 Task: Find connections with filter location La Esperanza with filter topic #Openingswith filter profile language Spanish with filter current company Latest Job Updates For Freshers and Experienced with filter school Shaney Institute of Health Sciences with filter industry Retail Office Supplies and Gifts with filter service category Project Management with filter keywords title Animal Shelter Board Member
Action: Mouse moved to (537, 70)
Screenshot: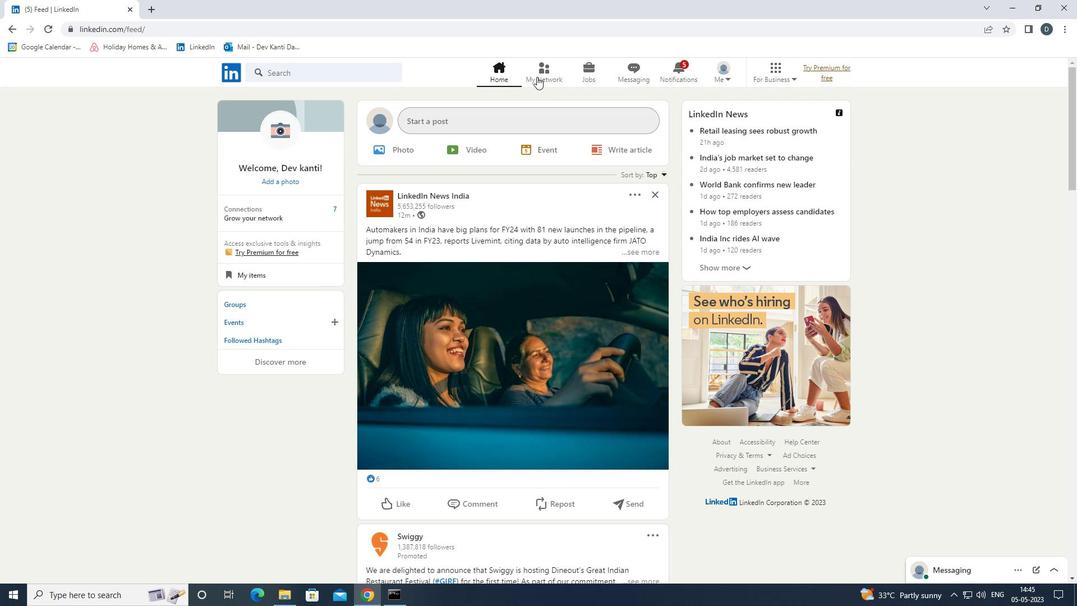 
Action: Mouse pressed left at (537, 70)
Screenshot: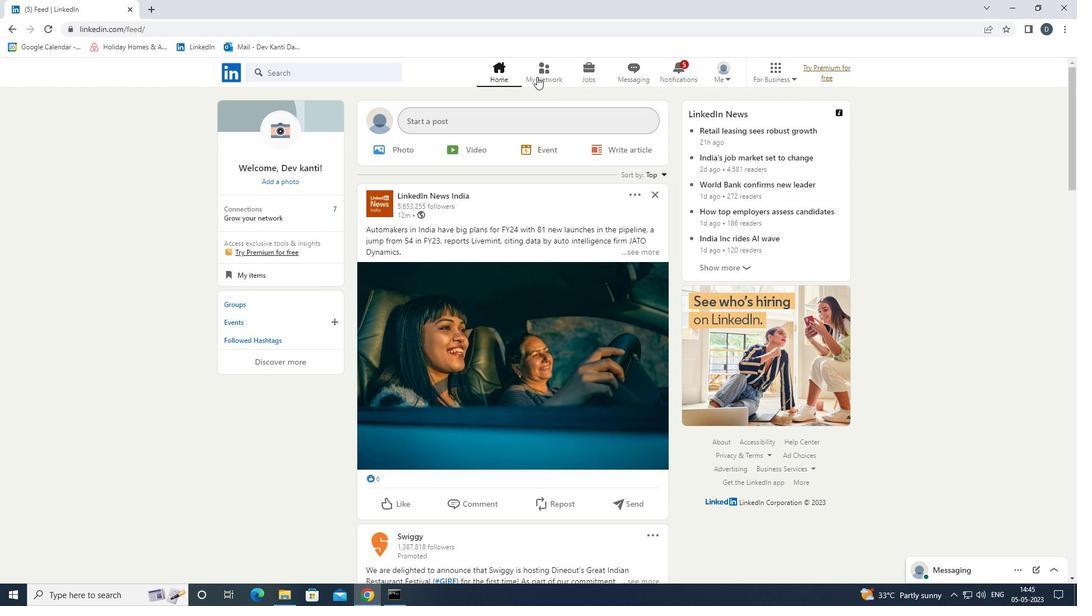 
Action: Mouse moved to (373, 130)
Screenshot: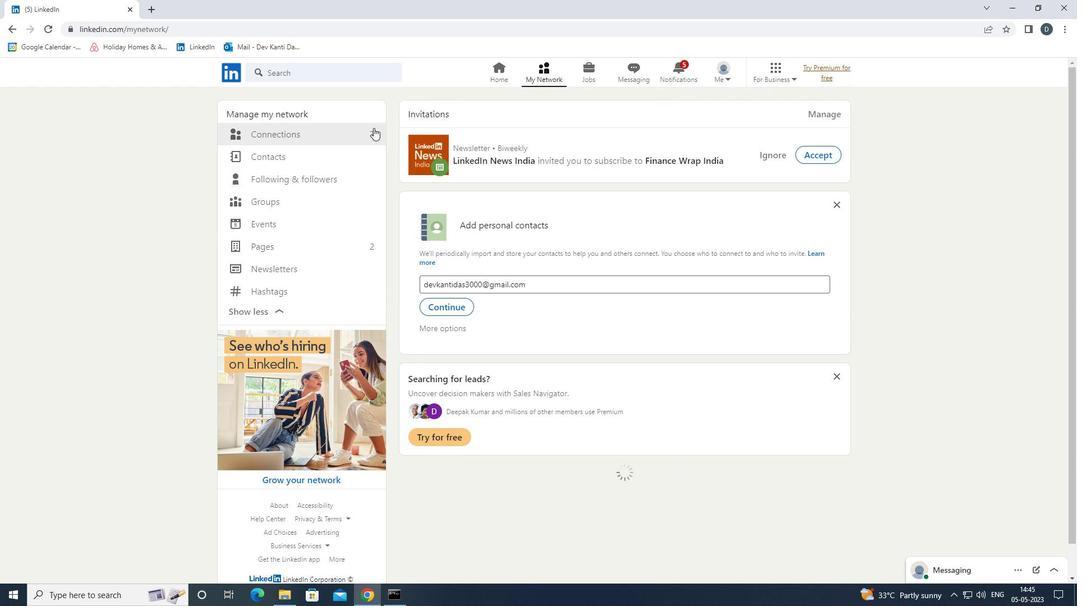 
Action: Mouse pressed left at (373, 130)
Screenshot: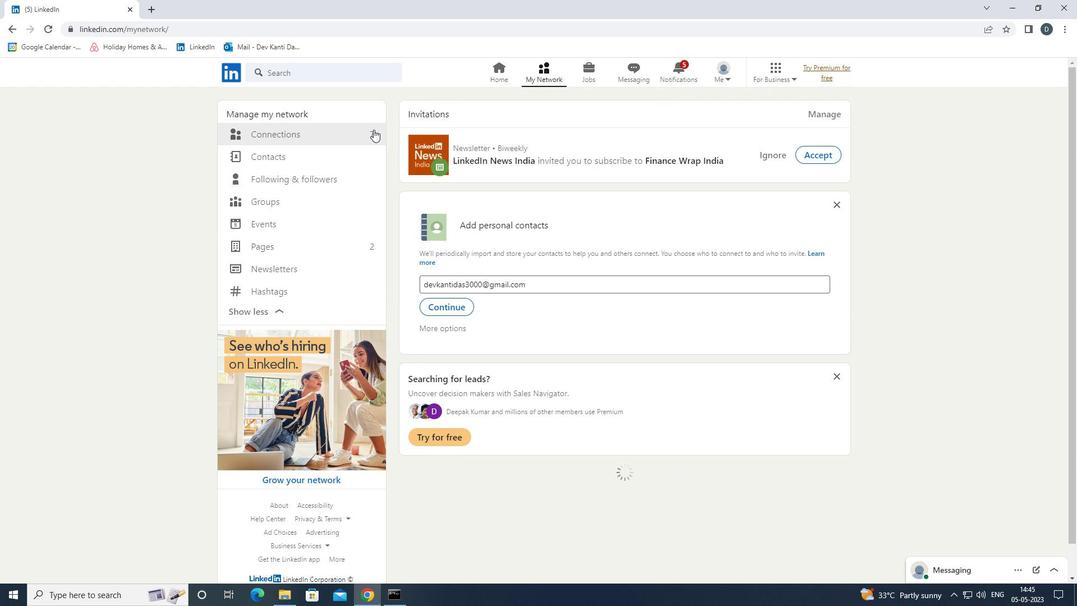 
Action: Mouse moved to (609, 130)
Screenshot: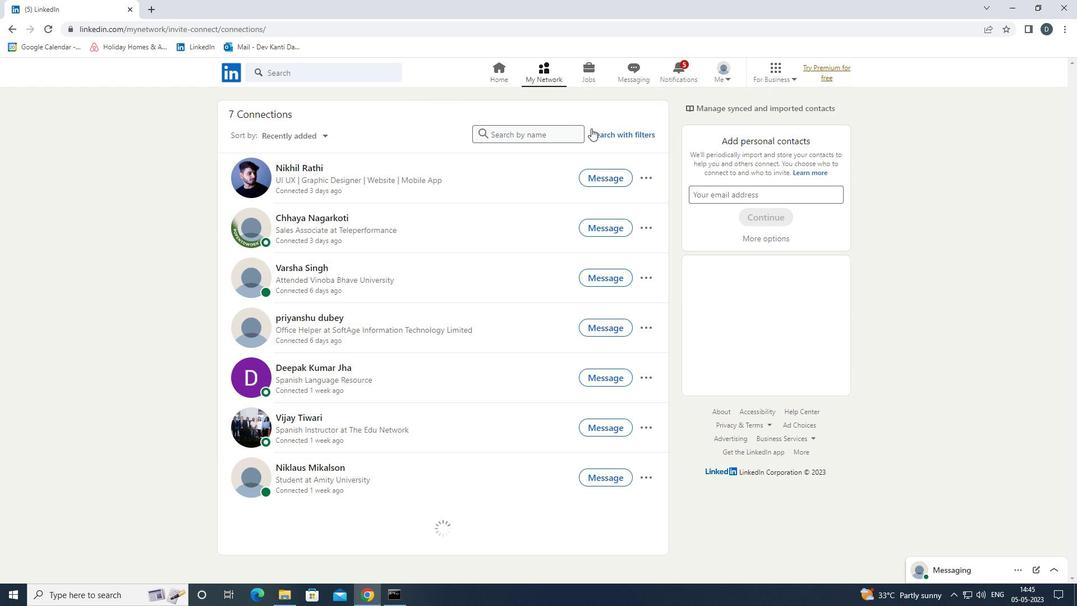 
Action: Mouse pressed left at (609, 130)
Screenshot: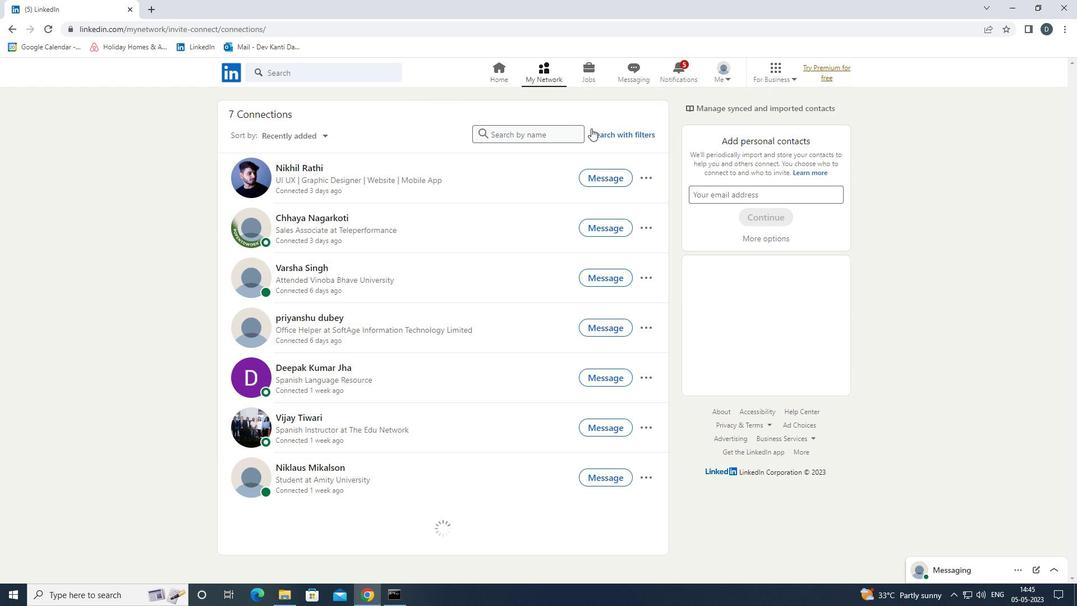 
Action: Mouse moved to (572, 106)
Screenshot: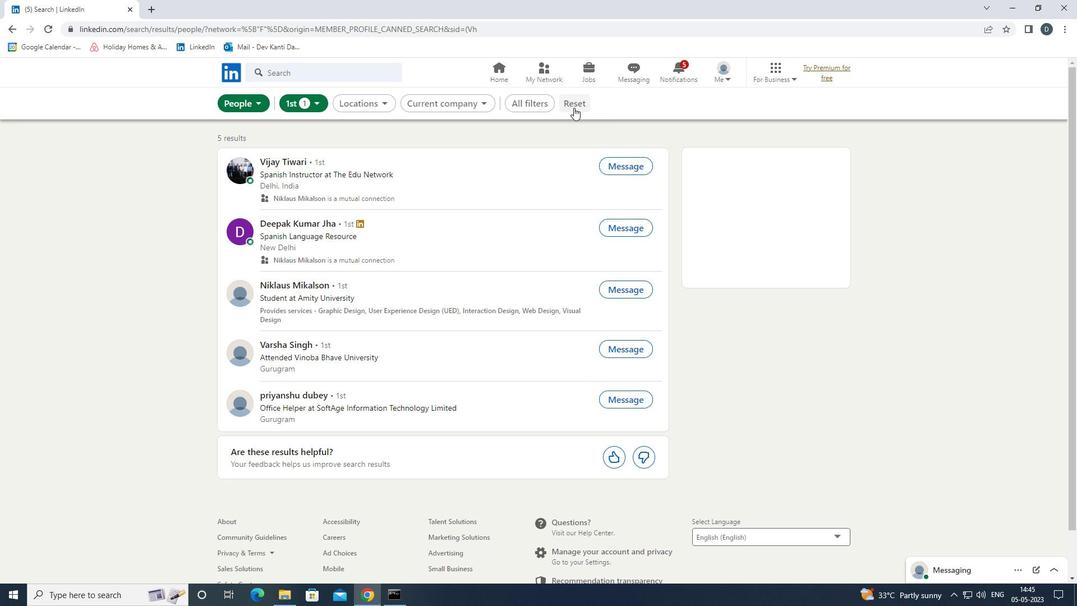 
Action: Mouse pressed left at (572, 106)
Screenshot: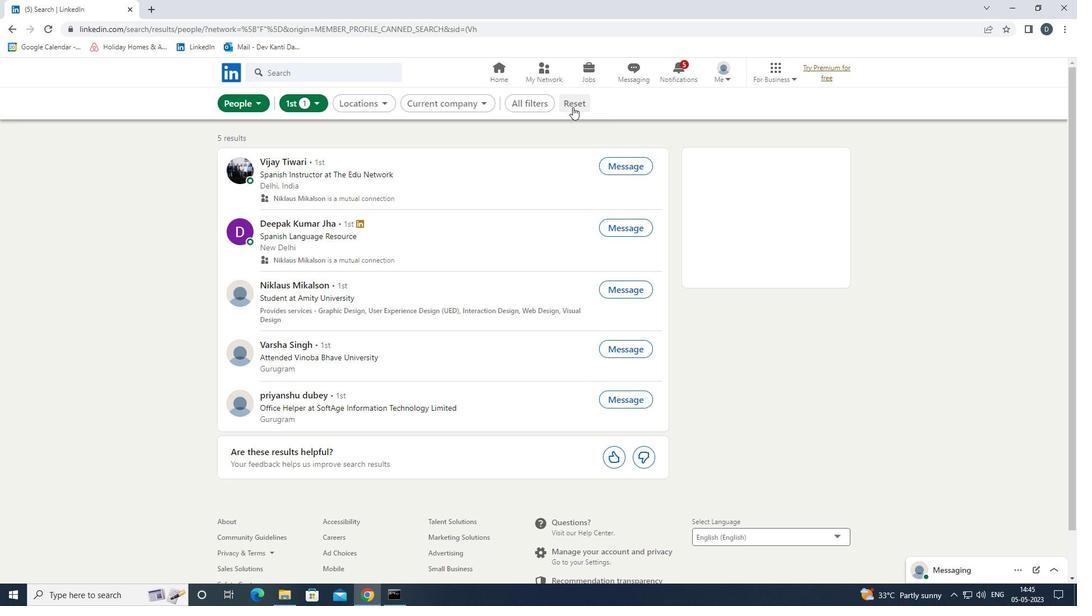 
Action: Mouse moved to (571, 102)
Screenshot: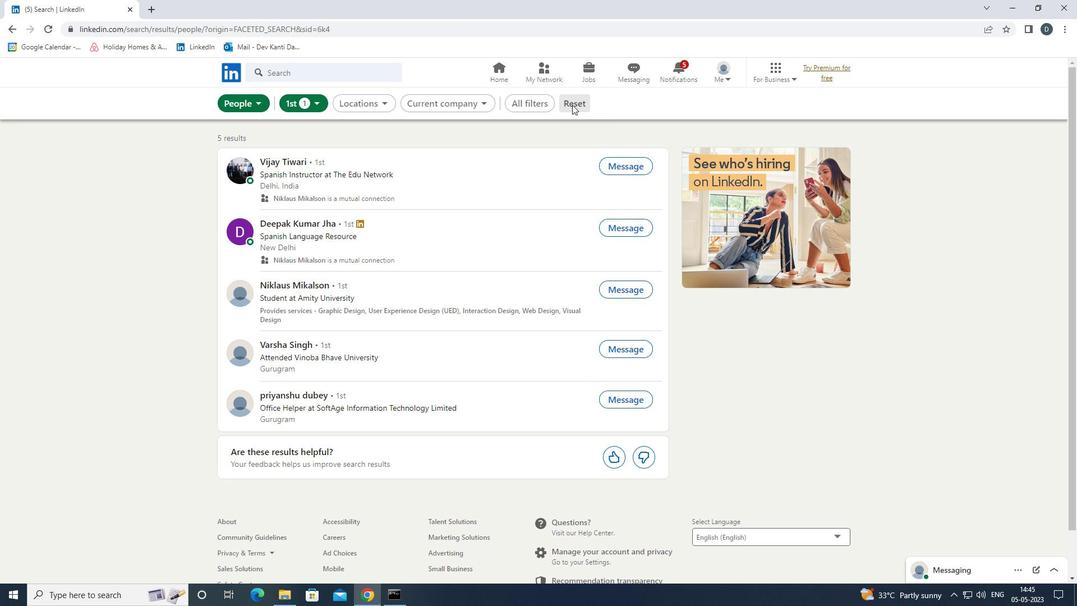 
Action: Mouse pressed left at (571, 102)
Screenshot: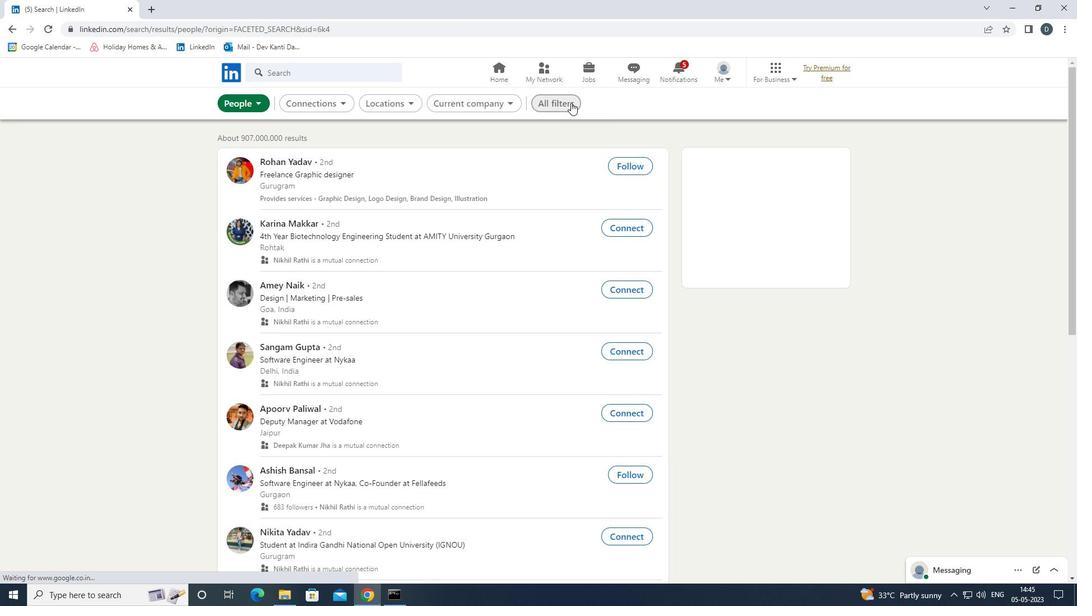 
Action: Mouse moved to (889, 340)
Screenshot: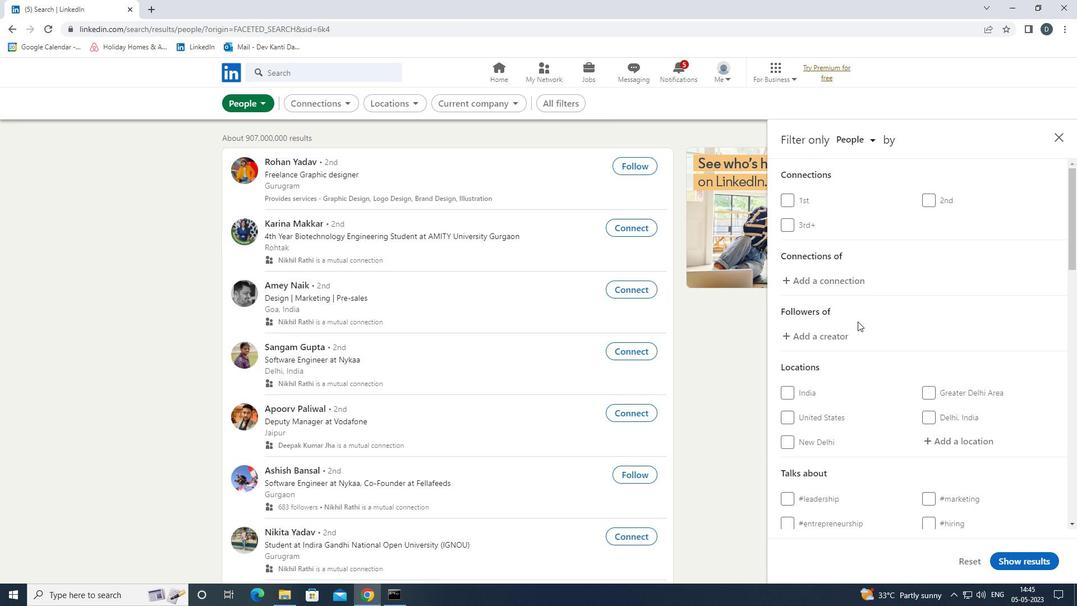 
Action: Mouse scrolled (889, 339) with delta (0, 0)
Screenshot: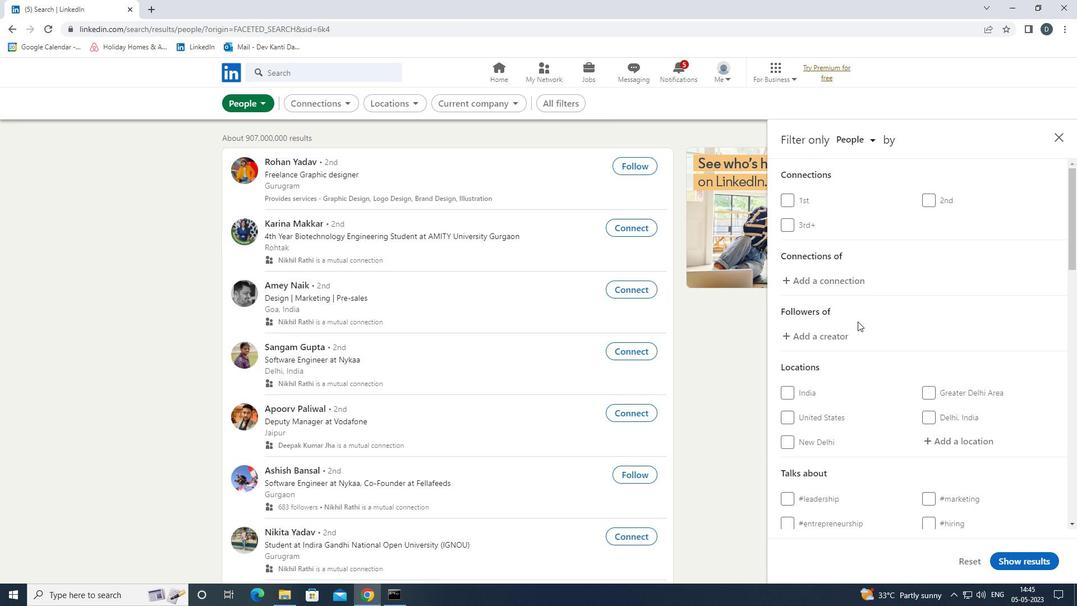 
Action: Mouse moved to (892, 341)
Screenshot: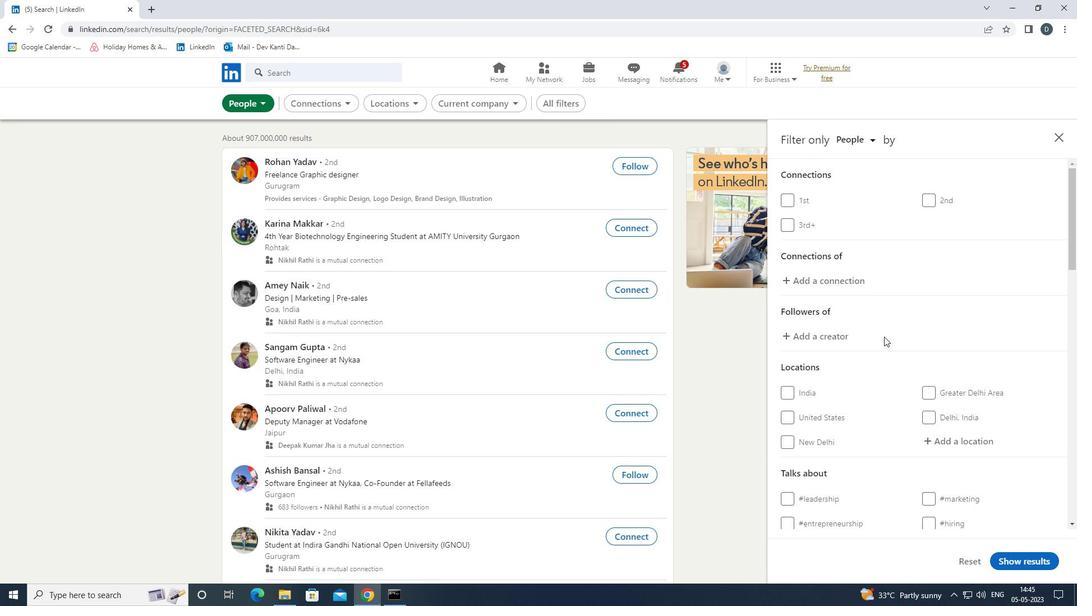 
Action: Mouse scrolled (892, 341) with delta (0, 0)
Screenshot: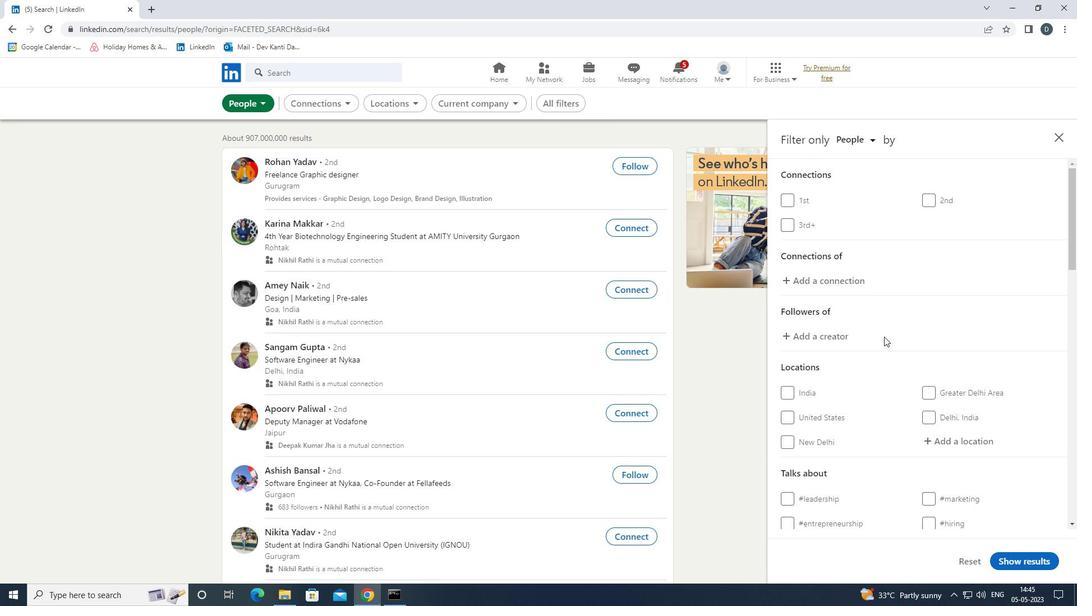 
Action: Mouse moved to (959, 336)
Screenshot: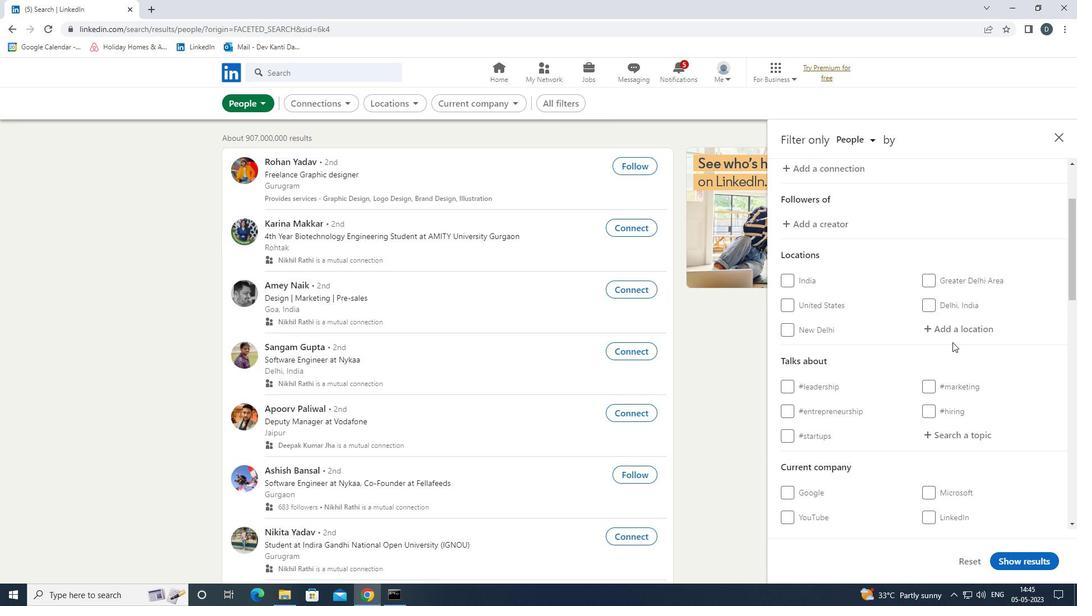 
Action: Mouse pressed left at (959, 336)
Screenshot: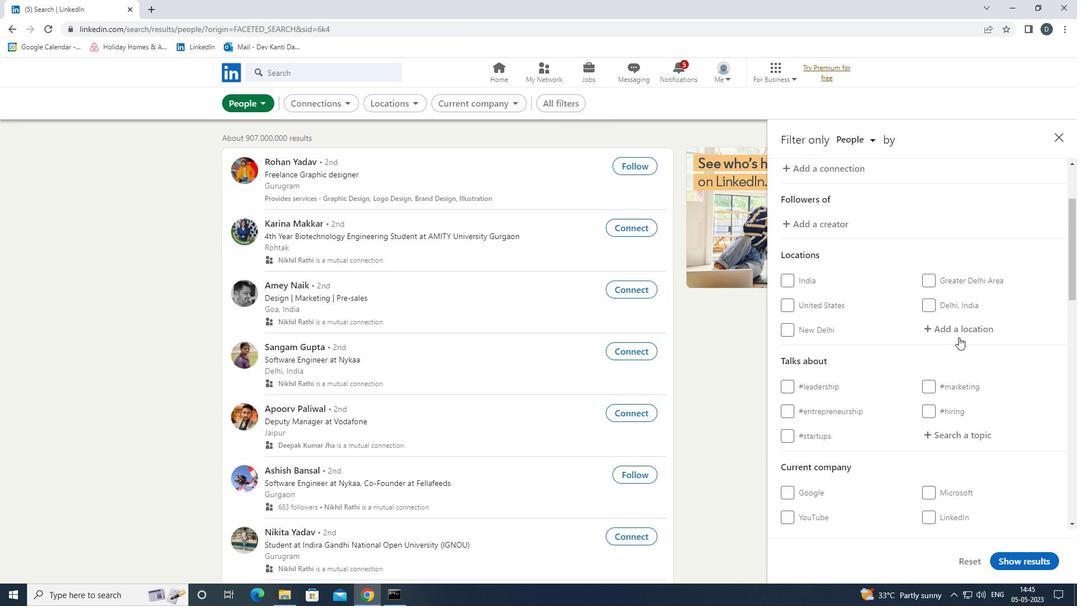 
Action: Mouse moved to (917, 346)
Screenshot: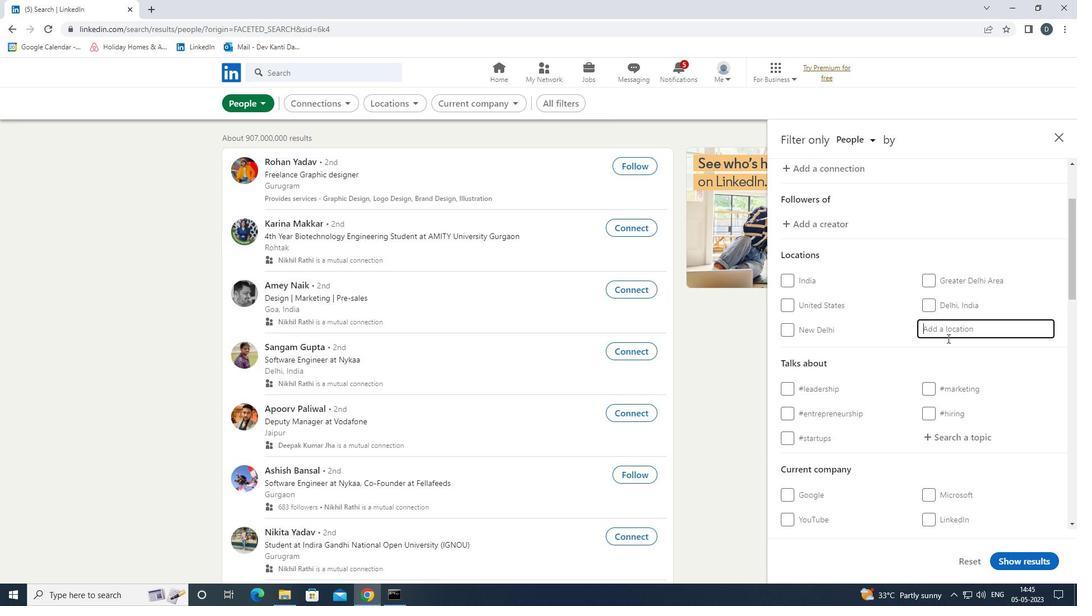 
Action: Key pressed <Key.shift>LA<Key.space><Key.shift>ESPERANZA<Key.down><Key.enter>
Screenshot: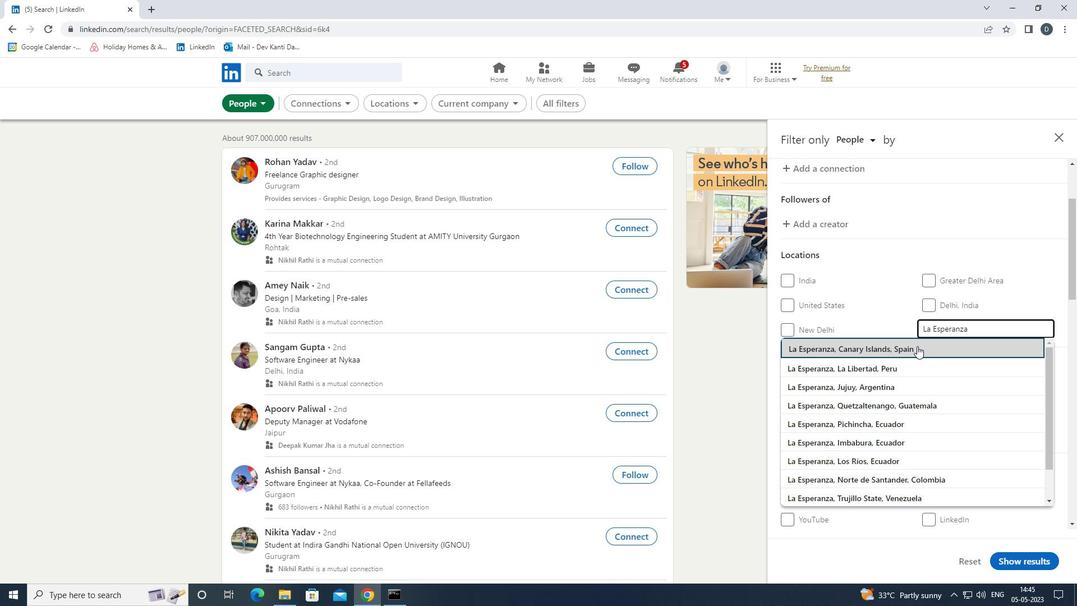 
Action: Mouse moved to (917, 346)
Screenshot: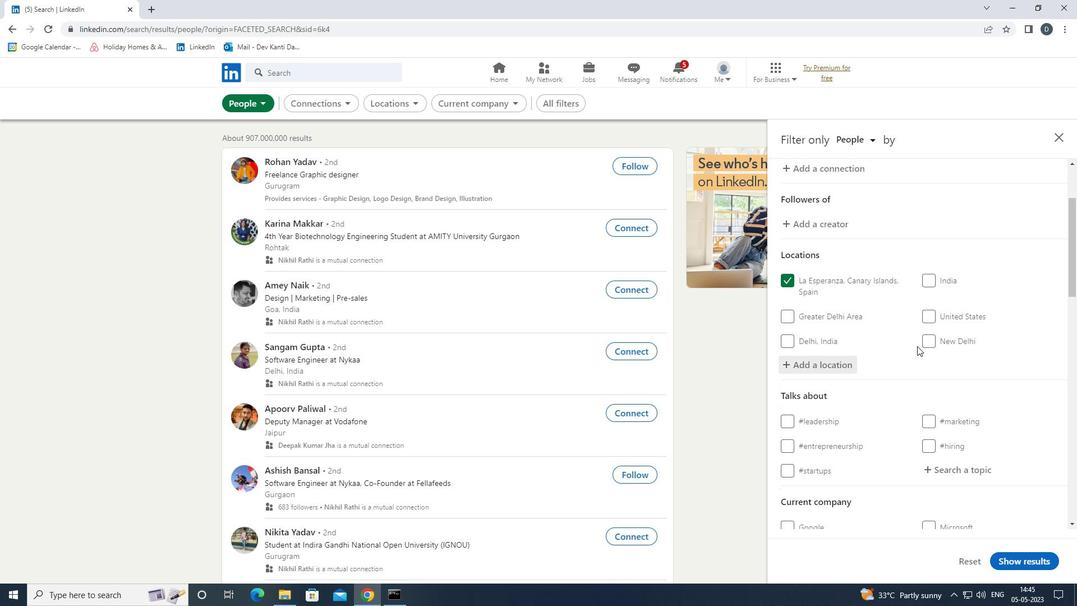 
Action: Mouse scrolled (917, 346) with delta (0, 0)
Screenshot: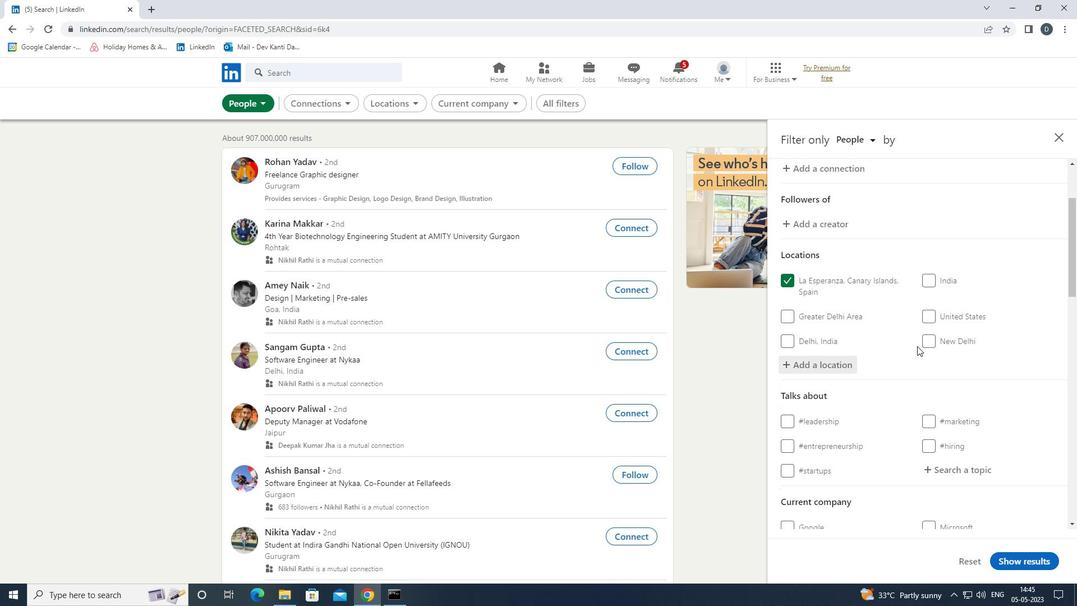 
Action: Mouse scrolled (917, 346) with delta (0, 0)
Screenshot: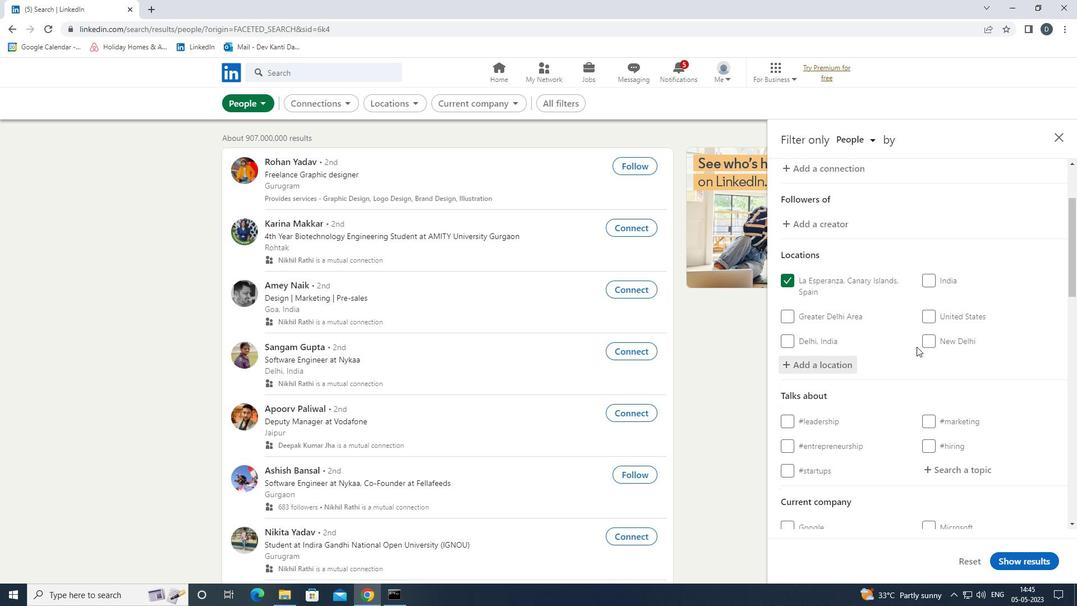 
Action: Mouse moved to (941, 353)
Screenshot: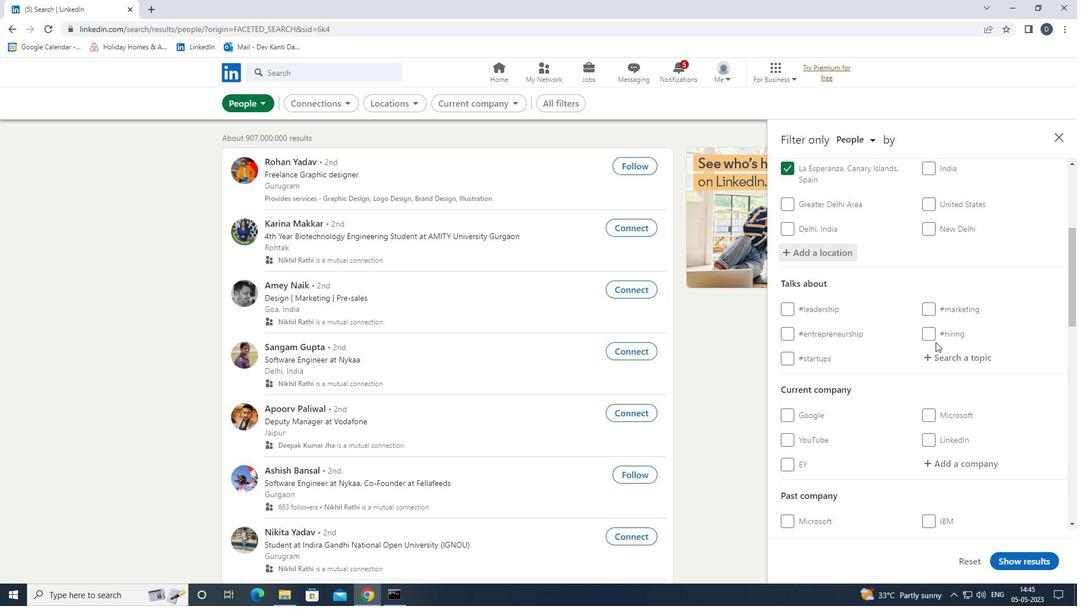 
Action: Mouse pressed left at (941, 353)
Screenshot: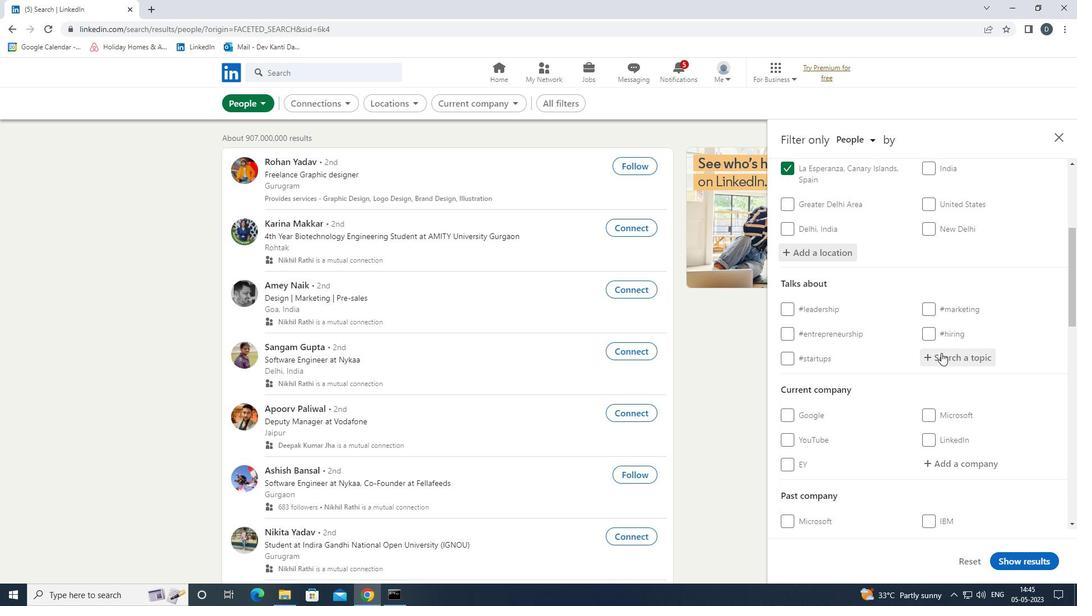 
Action: Mouse moved to (941, 353)
Screenshot: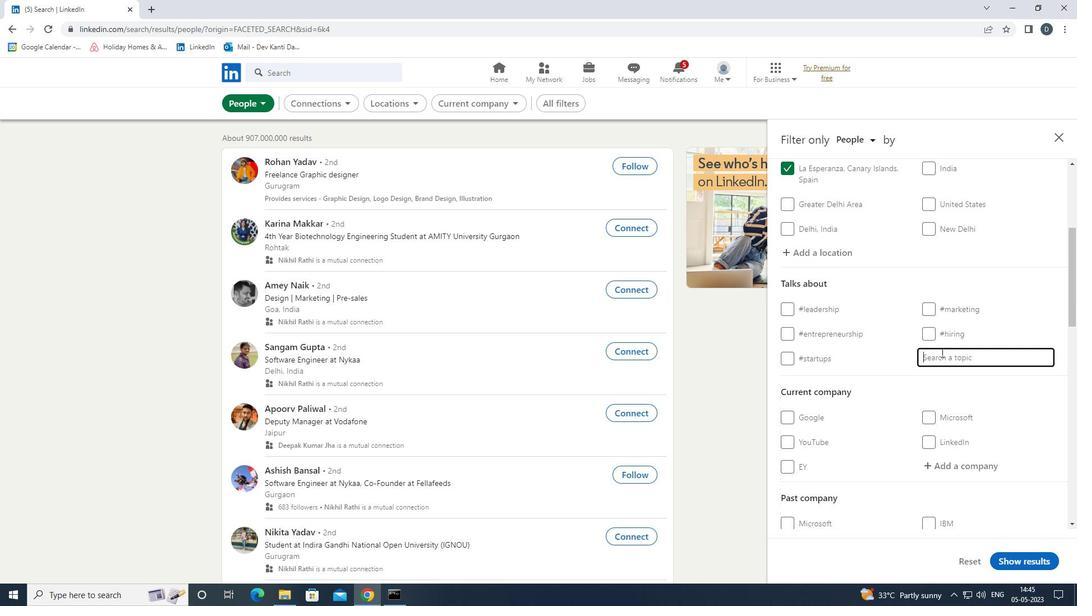 
Action: Key pressed <Key.shift>OPENINGS<Key.down><Key.enter><Key.down><Key.down><Key.down><Key.enter>
Screenshot: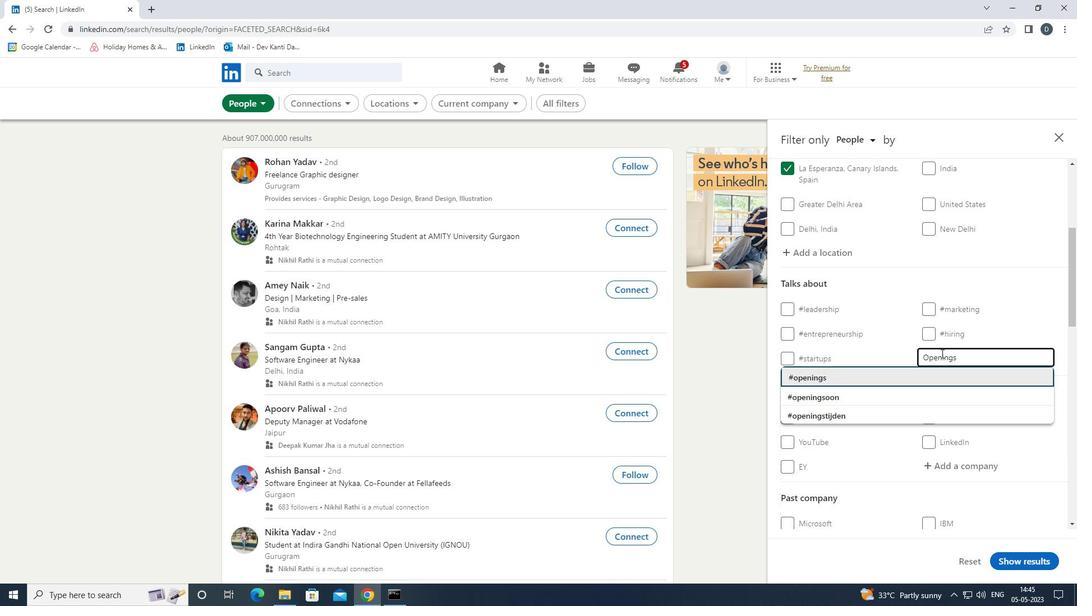 
Action: Mouse moved to (942, 353)
Screenshot: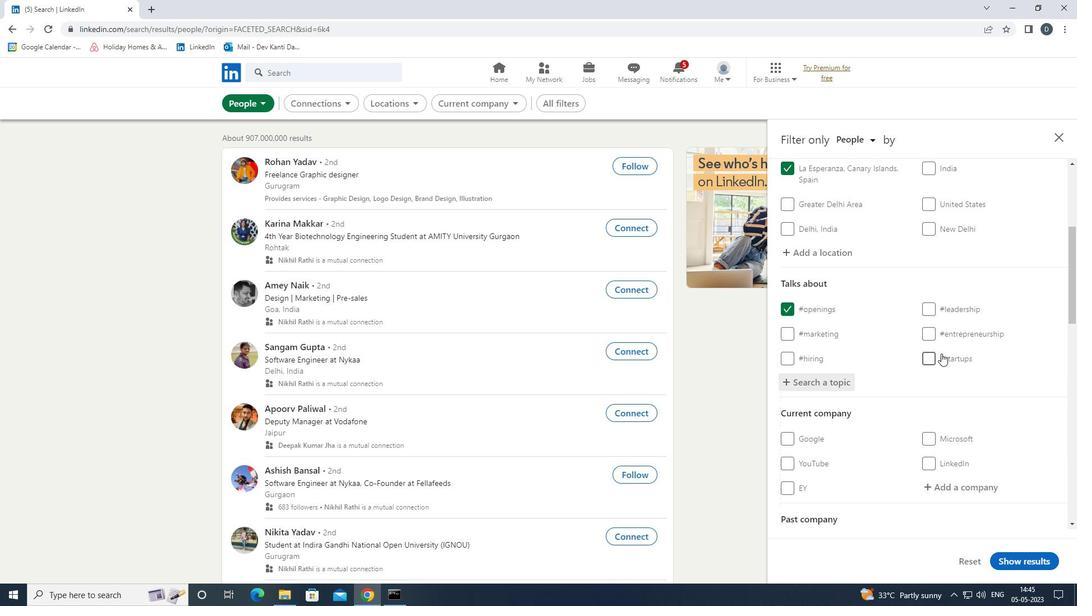 
Action: Mouse scrolled (942, 353) with delta (0, 0)
Screenshot: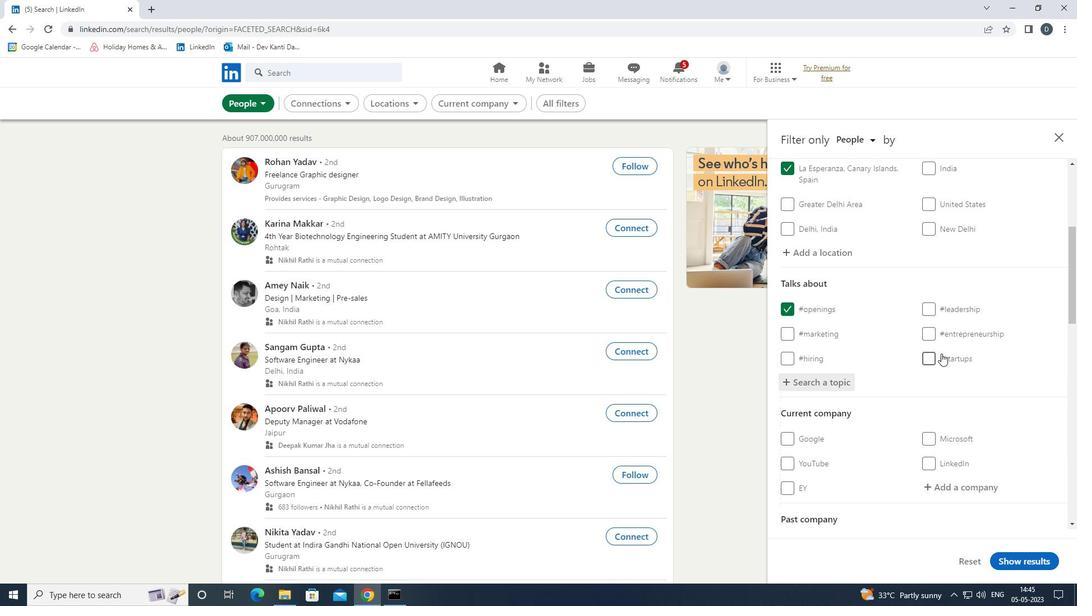 
Action: Mouse scrolled (942, 353) with delta (0, 0)
Screenshot: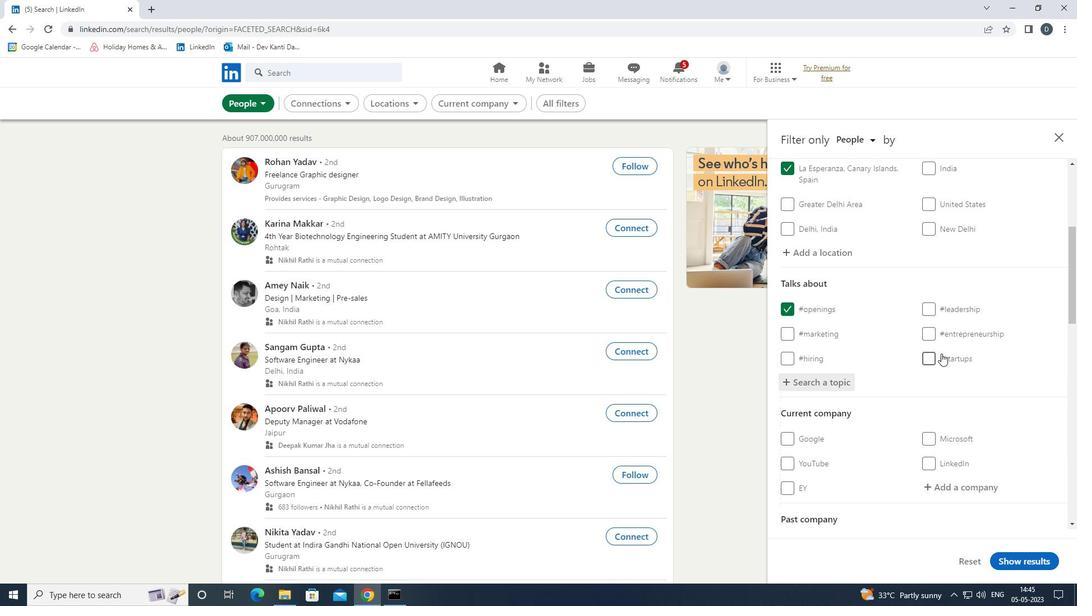
Action: Mouse scrolled (942, 353) with delta (0, 0)
Screenshot: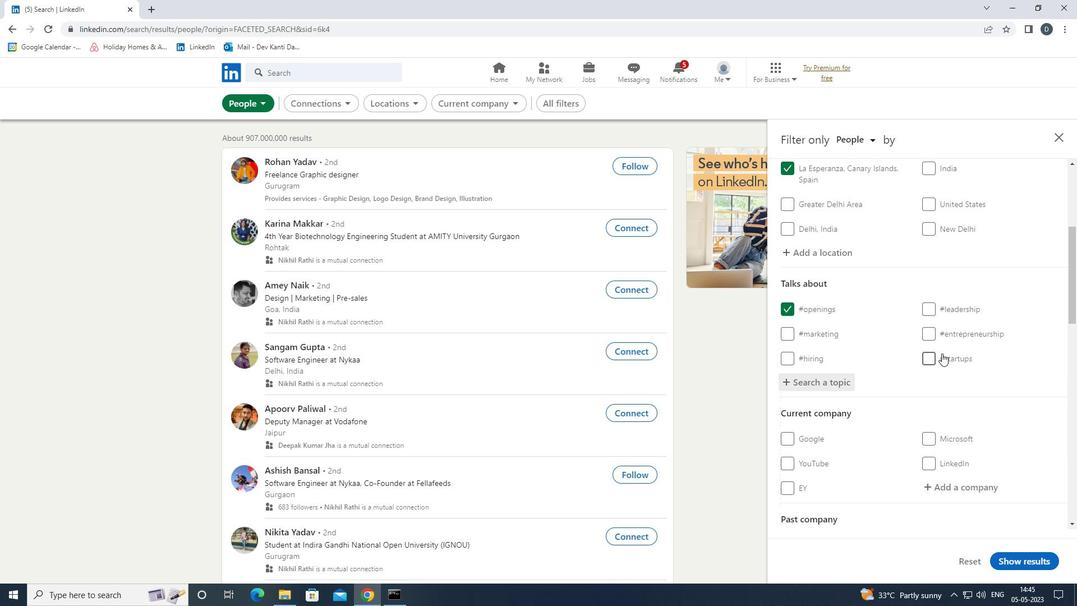 
Action: Mouse scrolled (942, 353) with delta (0, 0)
Screenshot: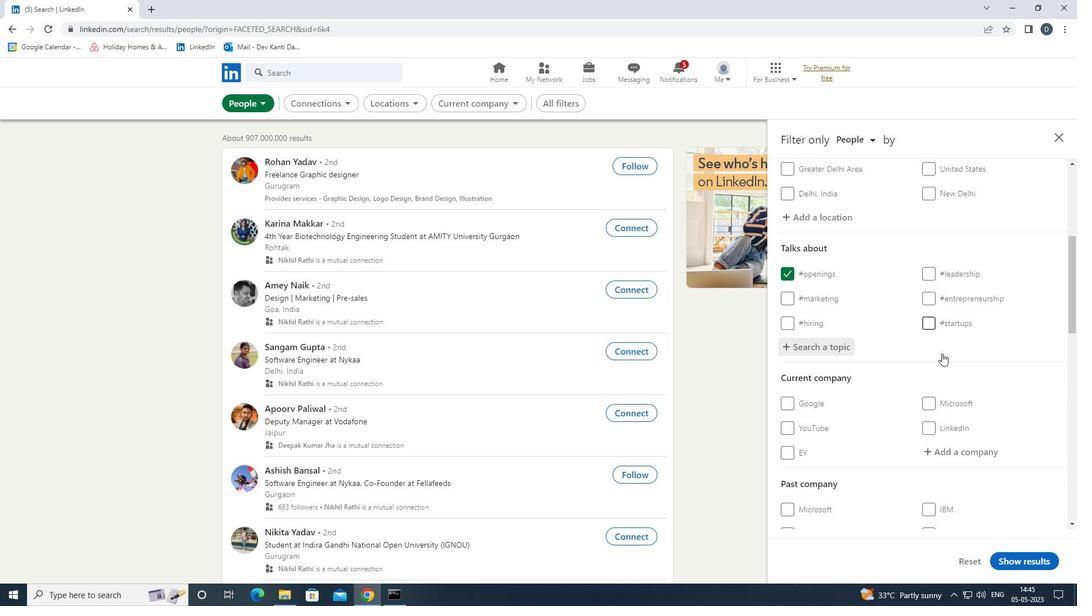 
Action: Mouse scrolled (942, 353) with delta (0, 0)
Screenshot: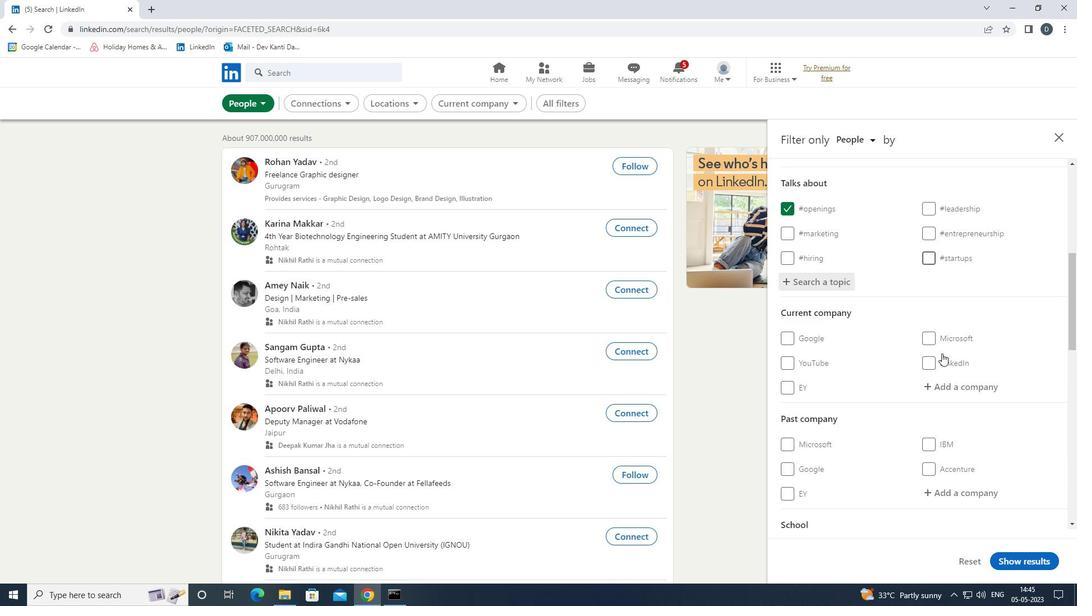 
Action: Mouse scrolled (942, 353) with delta (0, 0)
Screenshot: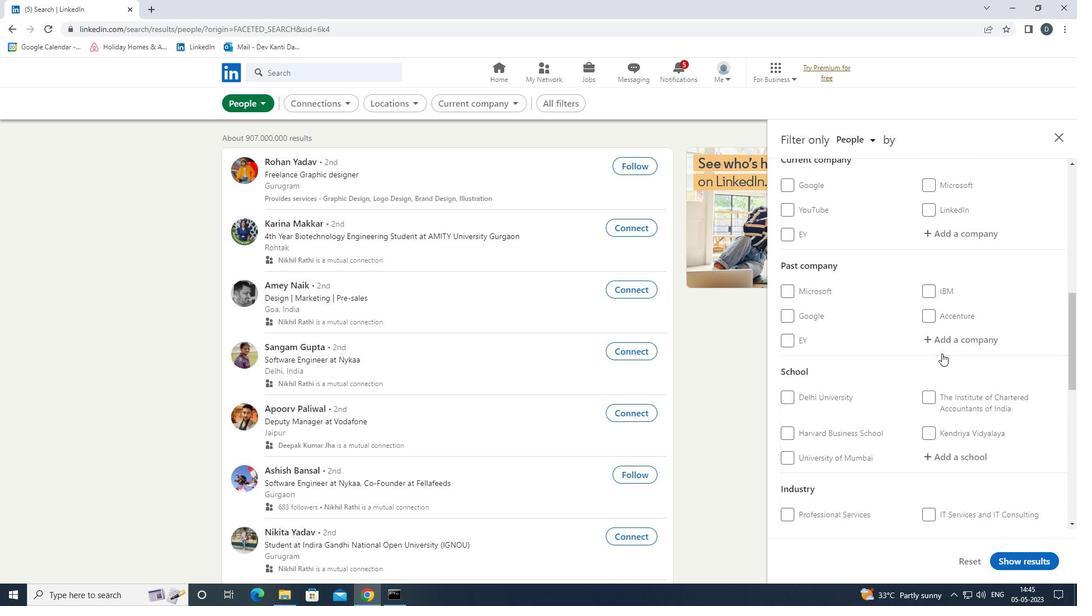
Action: Mouse scrolled (942, 353) with delta (0, 0)
Screenshot: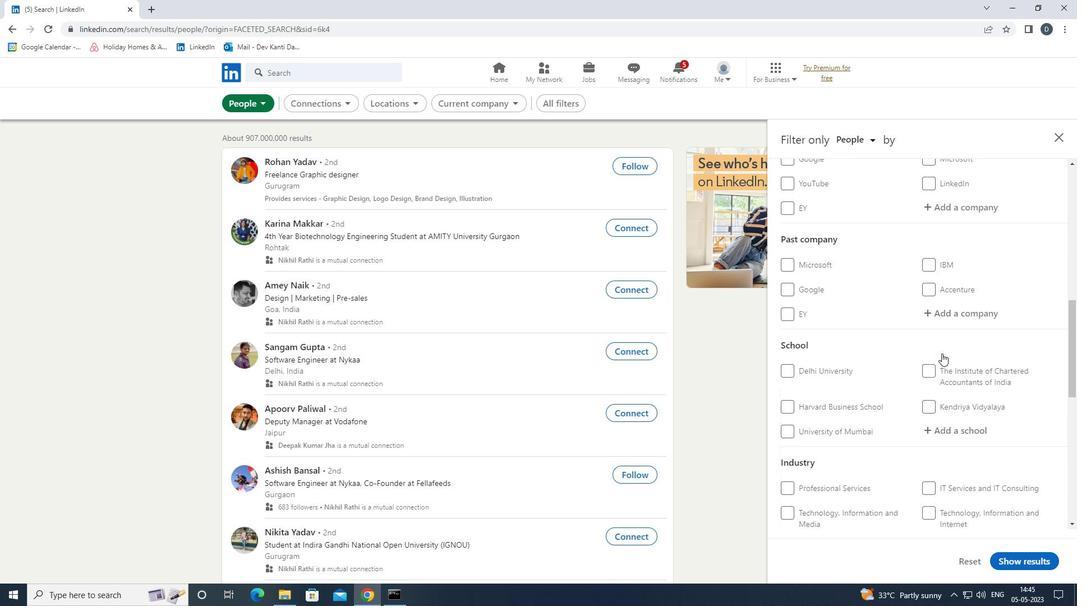 
Action: Mouse scrolled (942, 353) with delta (0, 0)
Screenshot: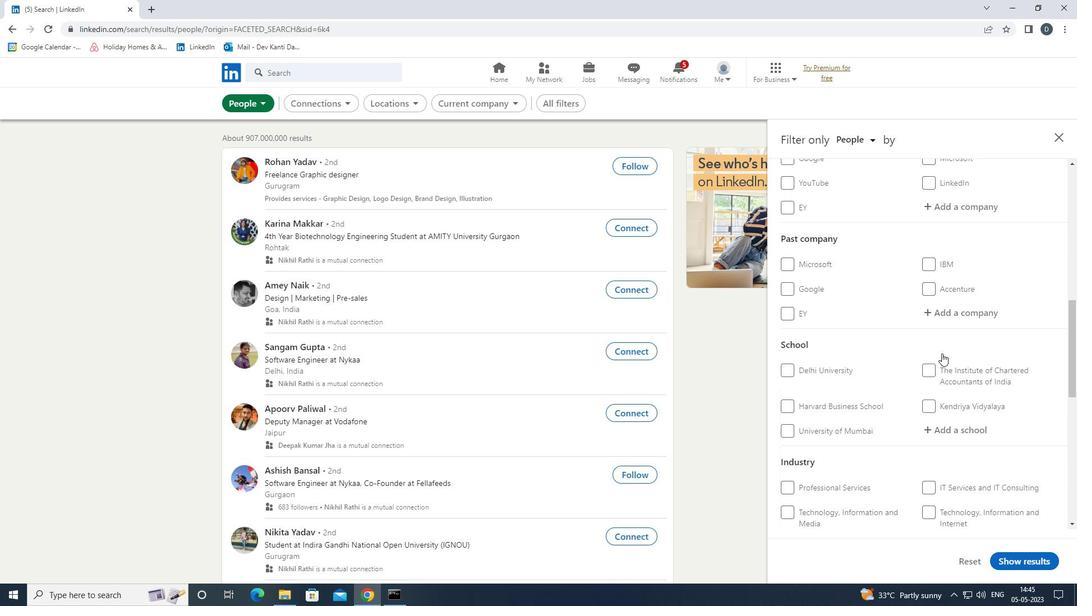
Action: Mouse scrolled (942, 353) with delta (0, 0)
Screenshot: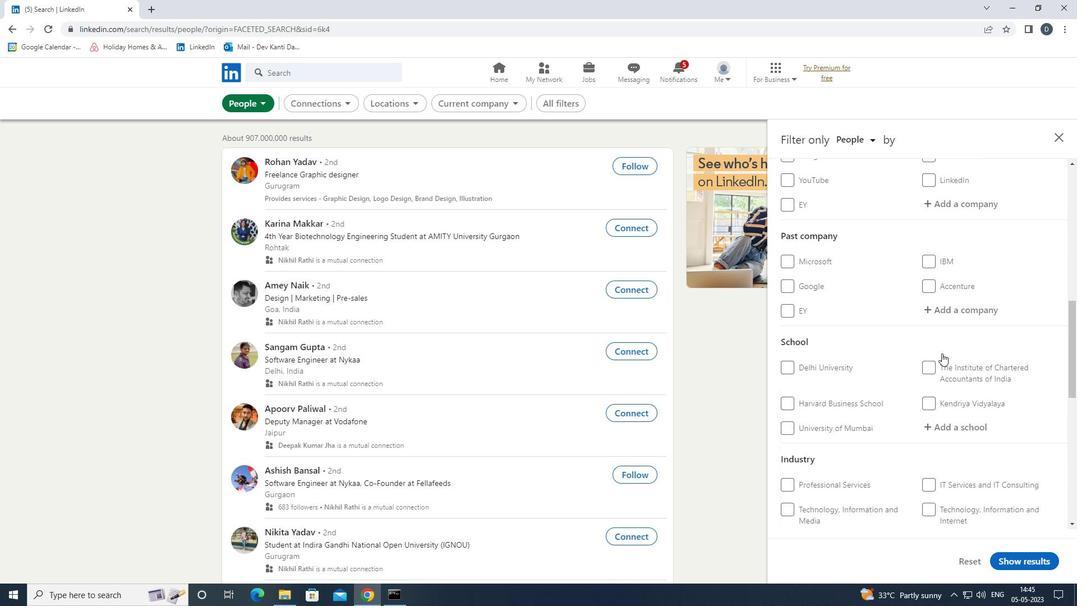
Action: Mouse moved to (806, 409)
Screenshot: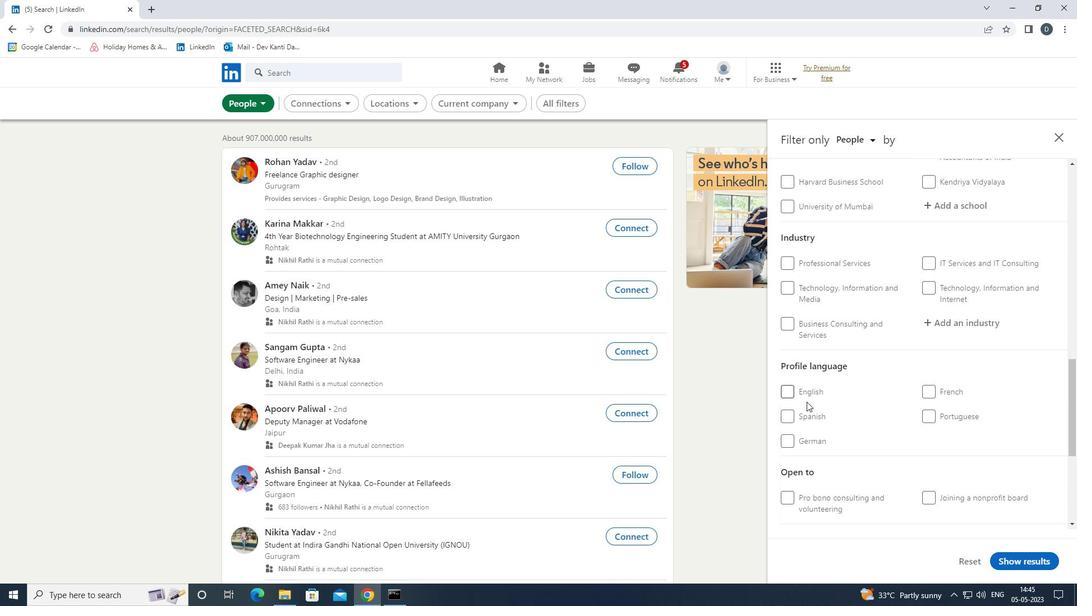 
Action: Mouse pressed left at (806, 409)
Screenshot: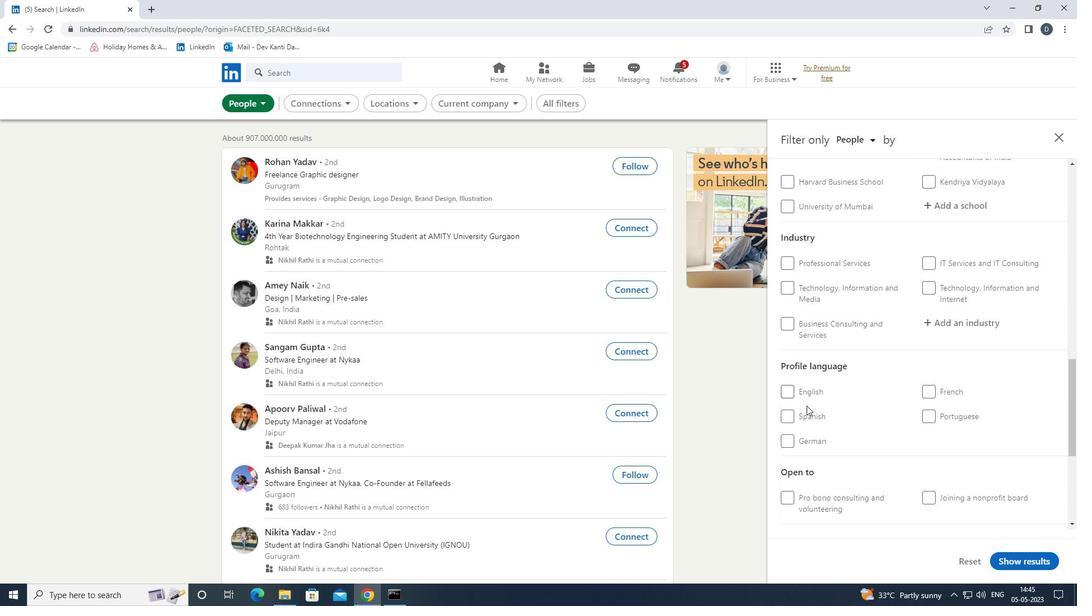 
Action: Mouse moved to (806, 410)
Screenshot: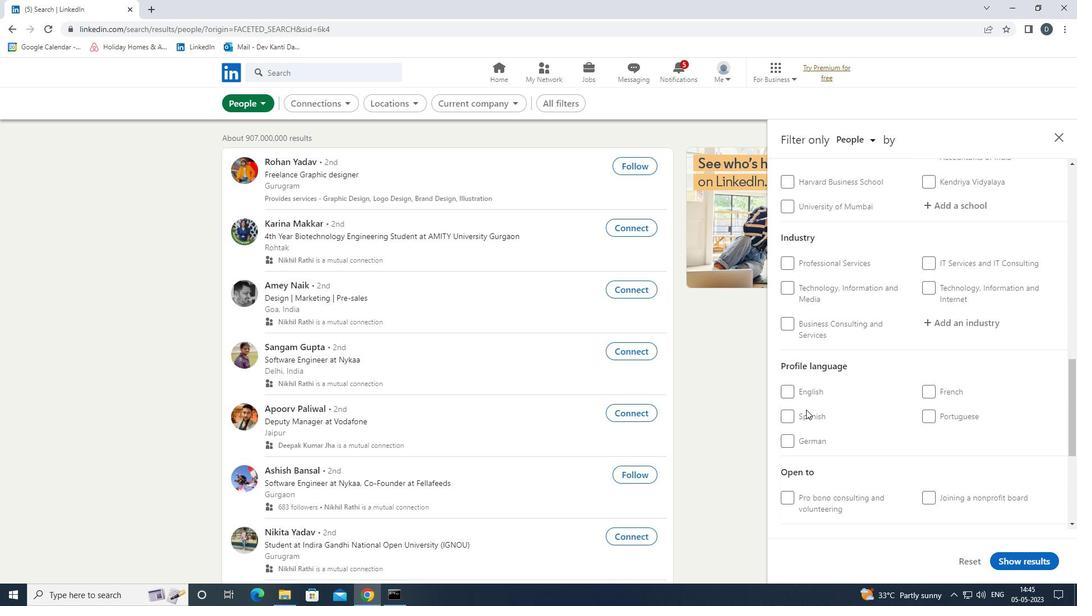 
Action: Mouse pressed left at (806, 410)
Screenshot: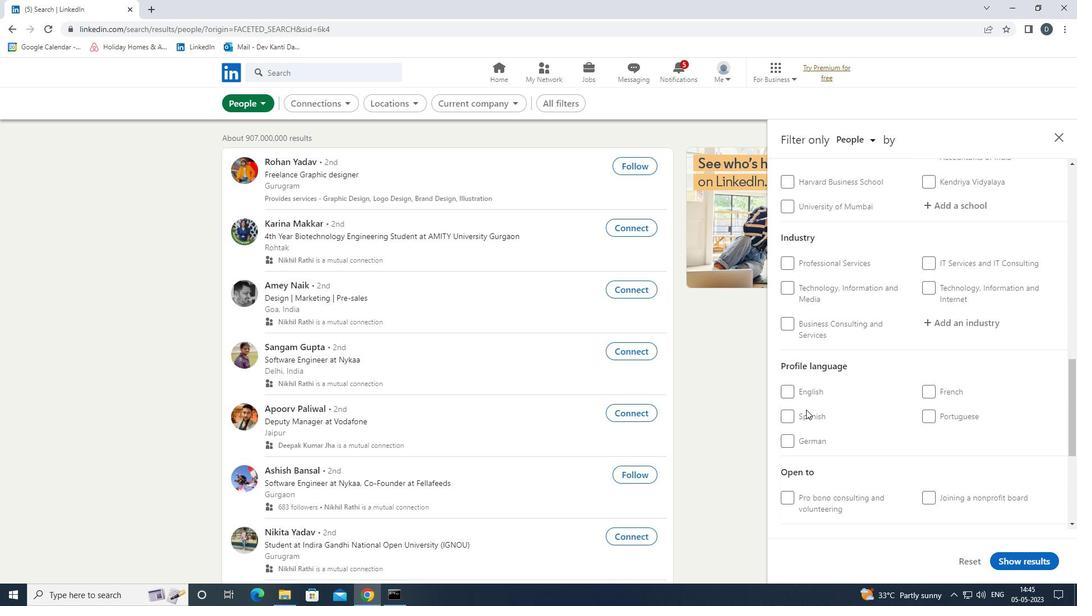 
Action: Mouse moved to (842, 402)
Screenshot: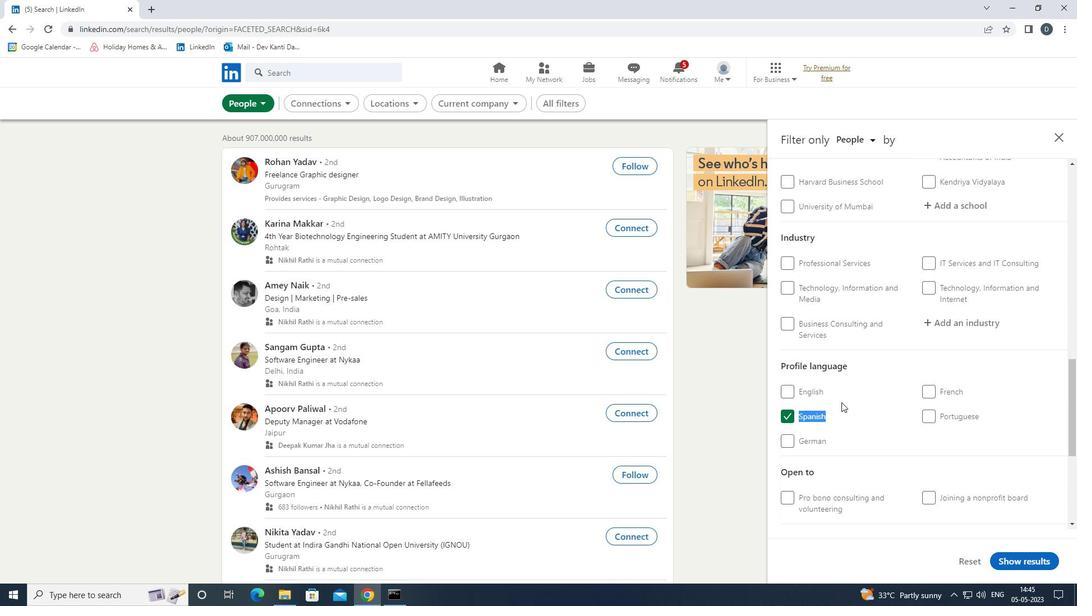 
Action: Mouse pressed left at (842, 402)
Screenshot: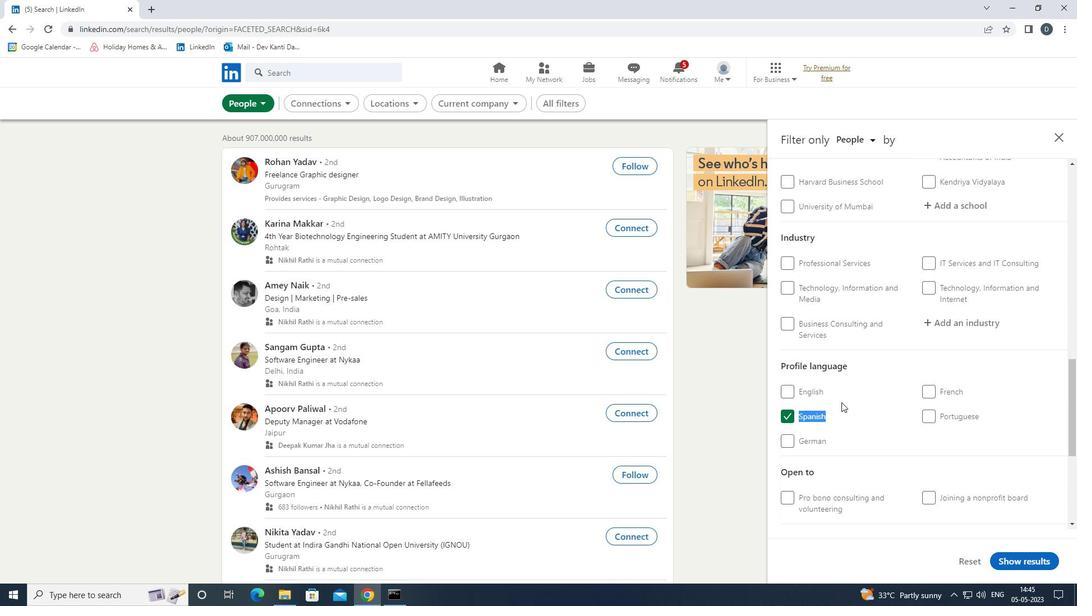 
Action: Mouse scrolled (842, 403) with delta (0, 0)
Screenshot: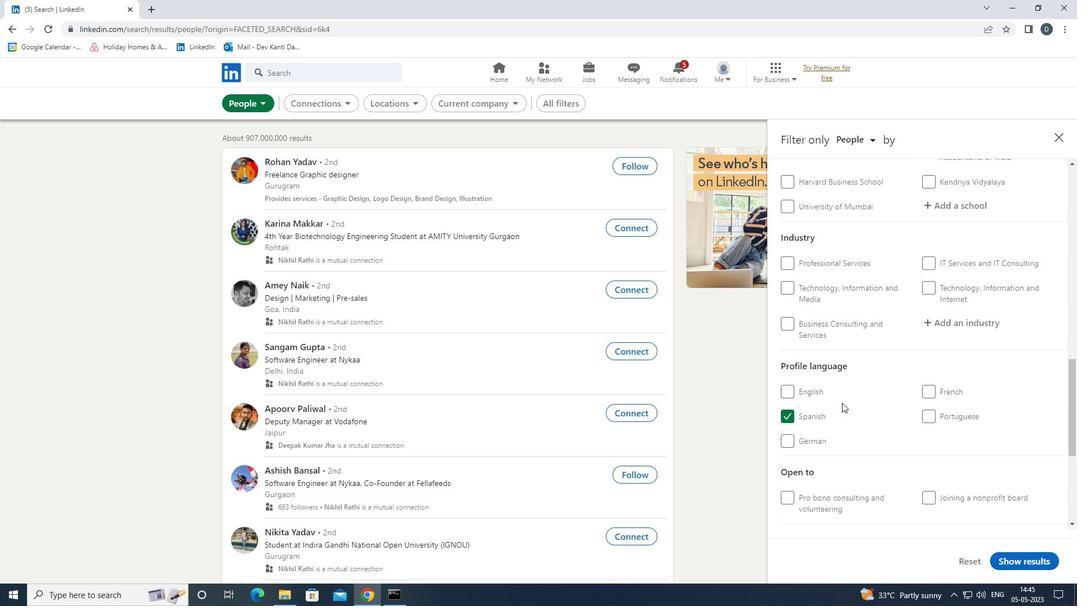 
Action: Mouse scrolled (842, 403) with delta (0, 0)
Screenshot: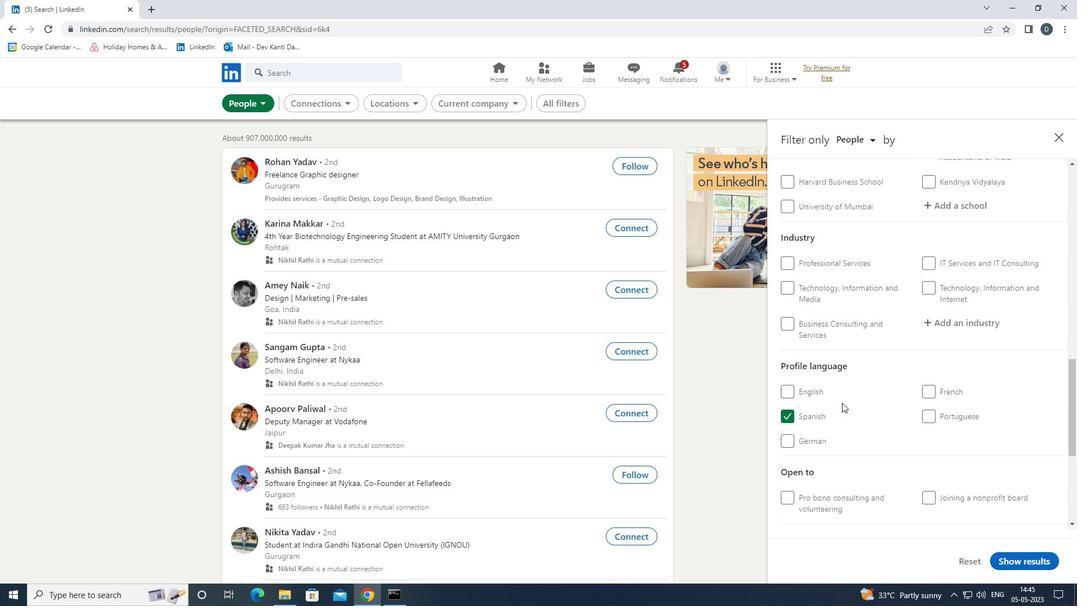 
Action: Mouse scrolled (842, 403) with delta (0, 0)
Screenshot: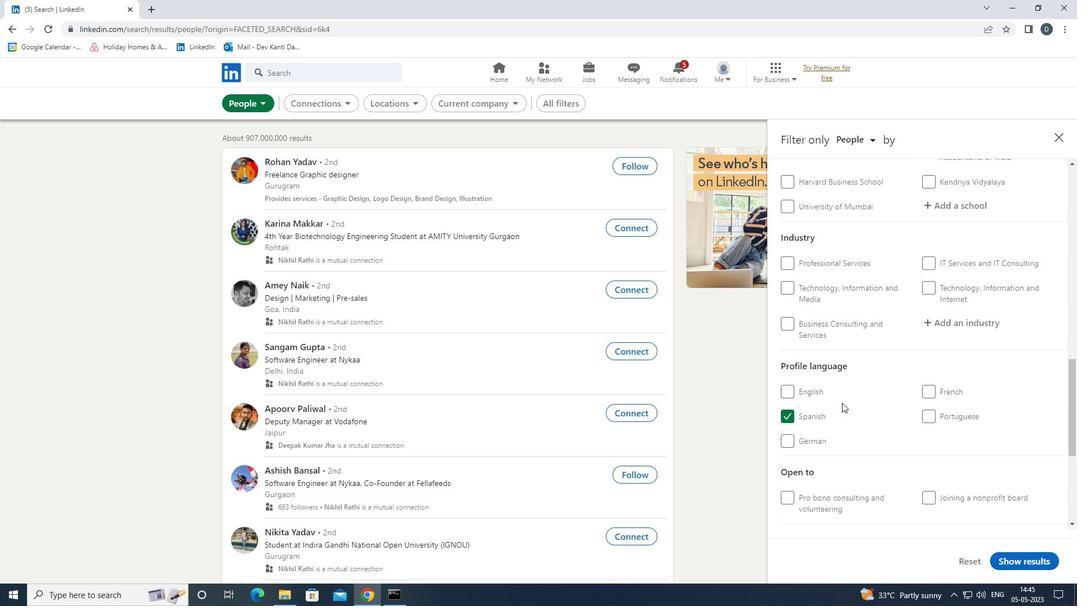 
Action: Mouse scrolled (842, 403) with delta (0, 0)
Screenshot: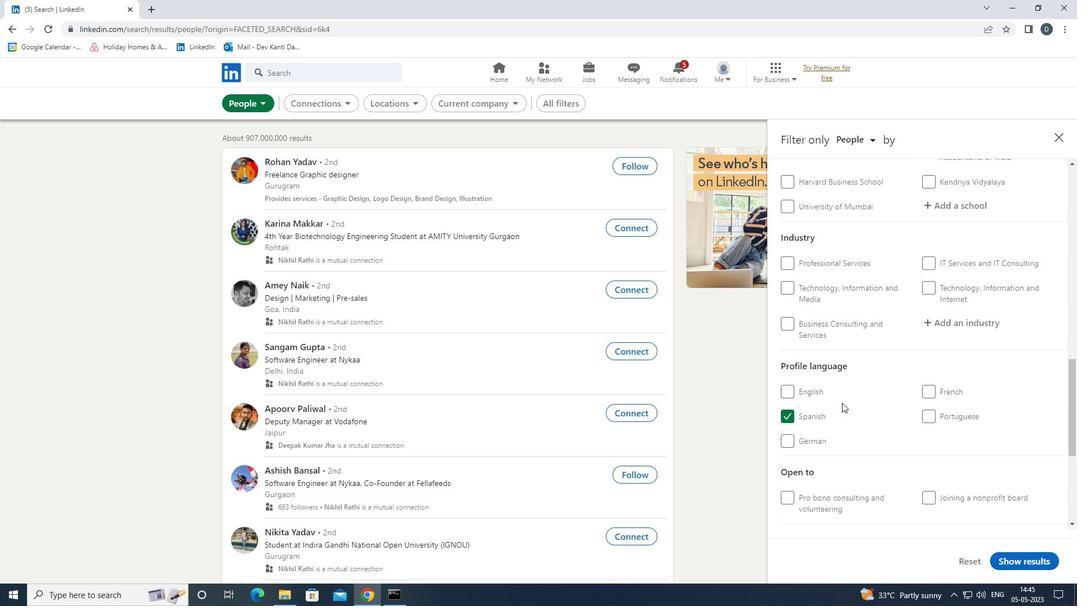 
Action: Mouse scrolled (842, 403) with delta (0, 0)
Screenshot: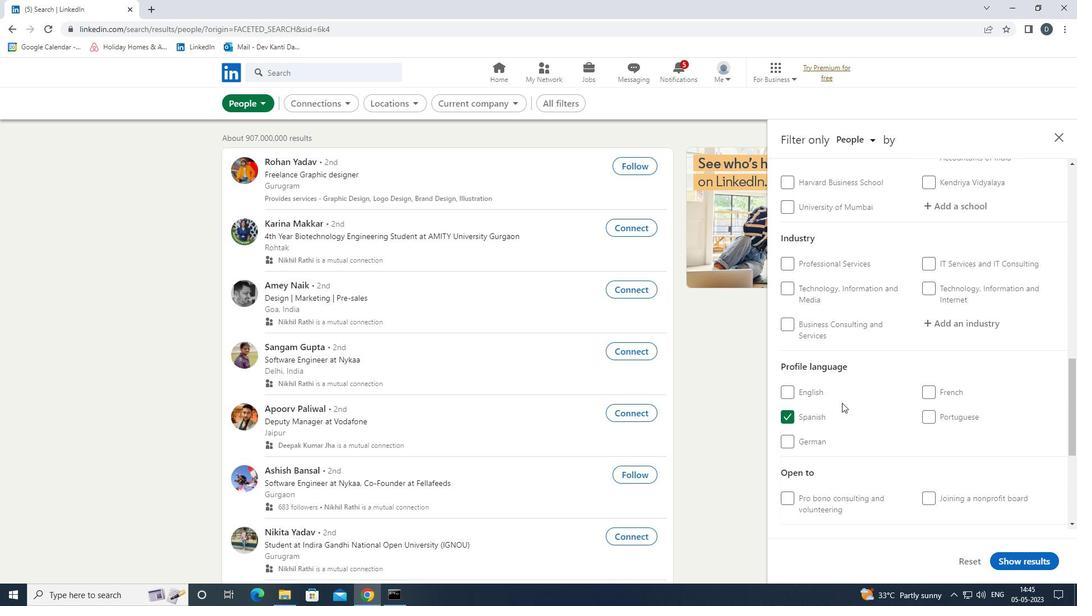 
Action: Mouse scrolled (842, 403) with delta (0, 0)
Screenshot: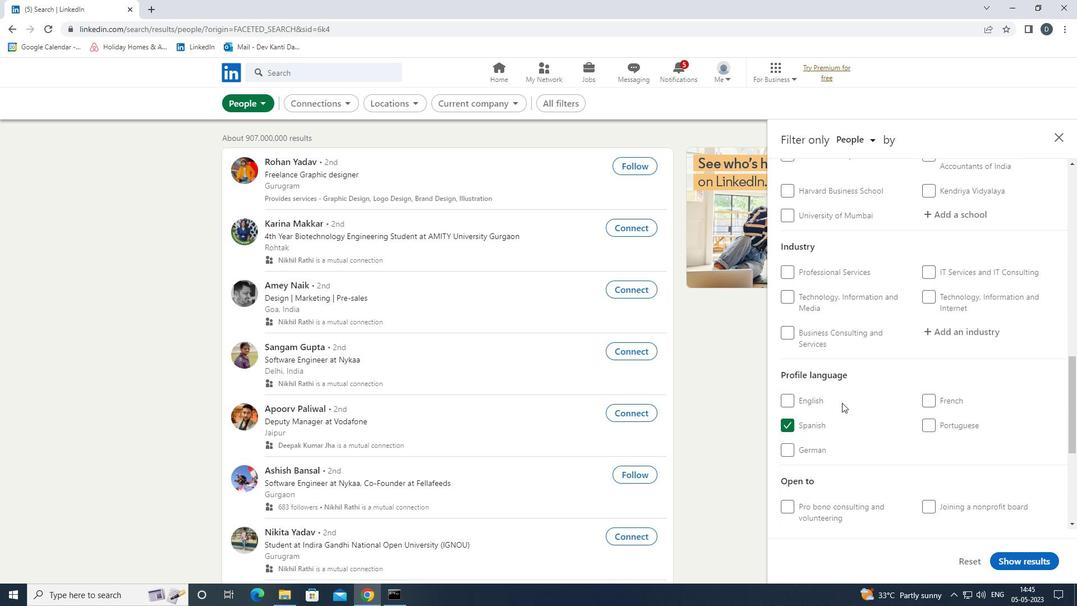 
Action: Mouse scrolled (842, 403) with delta (0, 0)
Screenshot: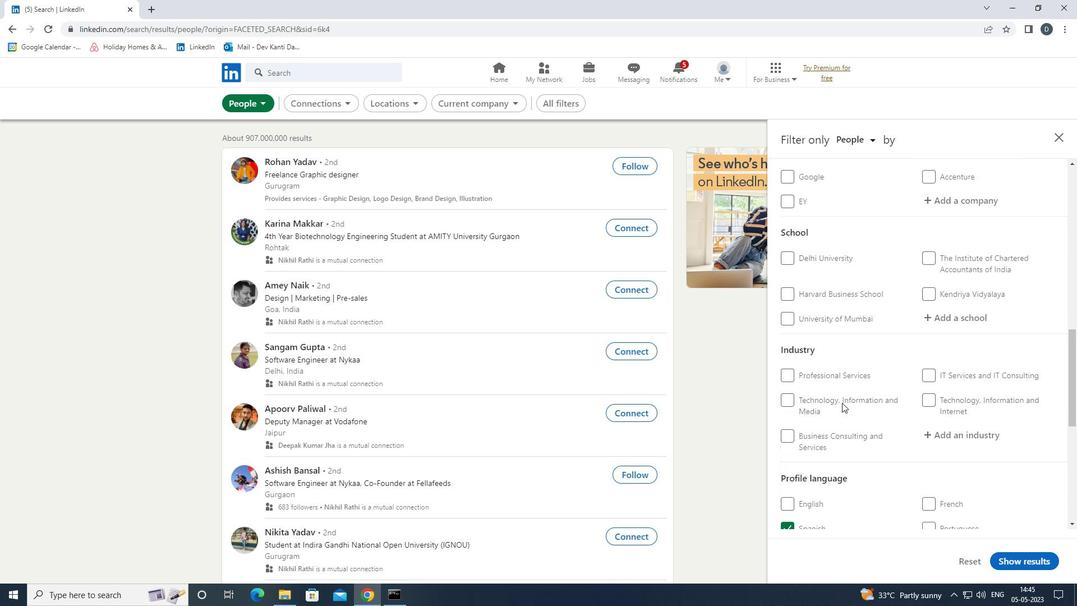 
Action: Mouse moved to (945, 377)
Screenshot: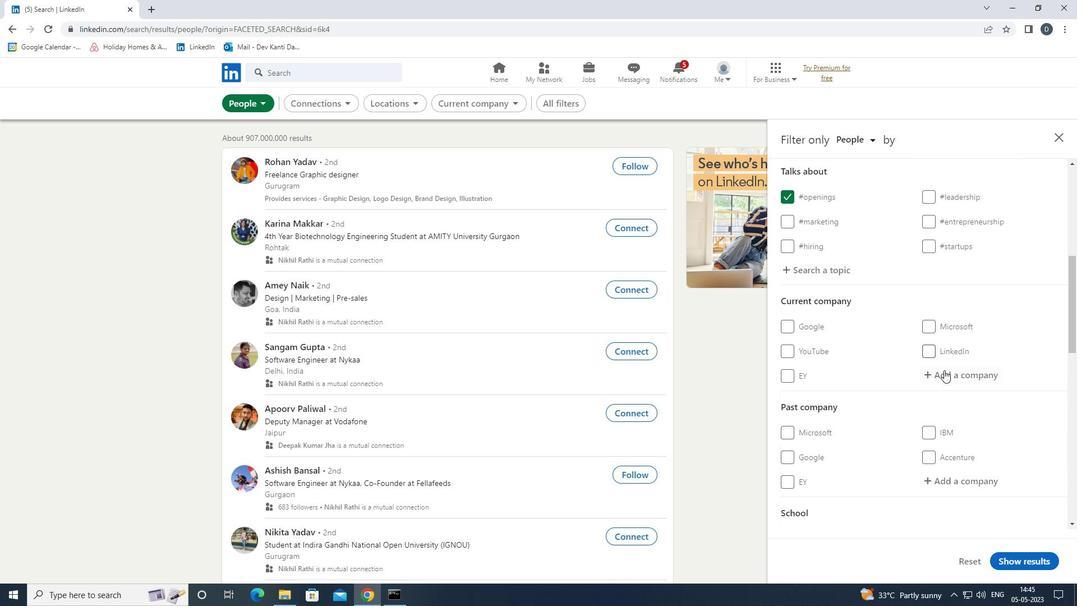 
Action: Mouse pressed left at (945, 377)
Screenshot: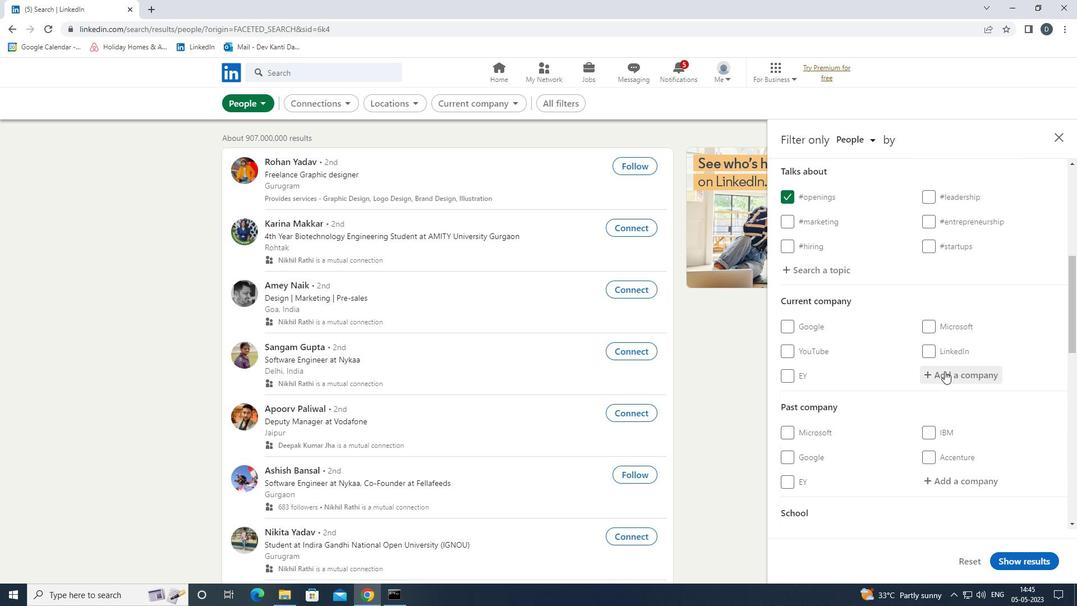 
Action: Mouse moved to (914, 353)
Screenshot: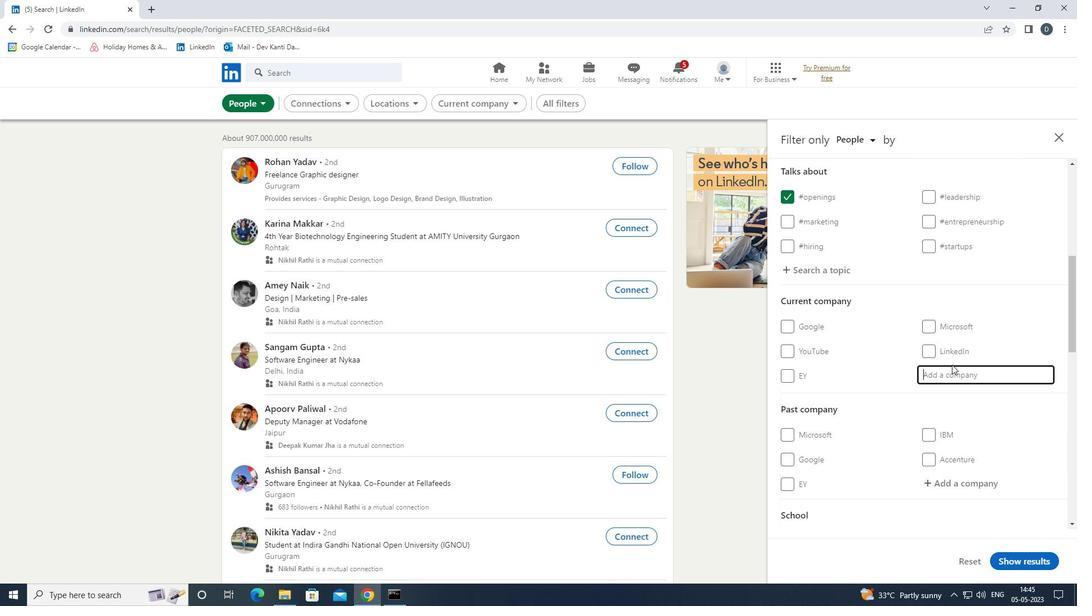 
Action: Key pressed <Key.shift><Key.shift><Key.shift><Key.shift><Key.shift>LATEST<Key.space><Key.shift>JOB<Key.space><Key.shift>UPDATED<Key.backspace>S<Key.down><Key.enter>
Screenshot: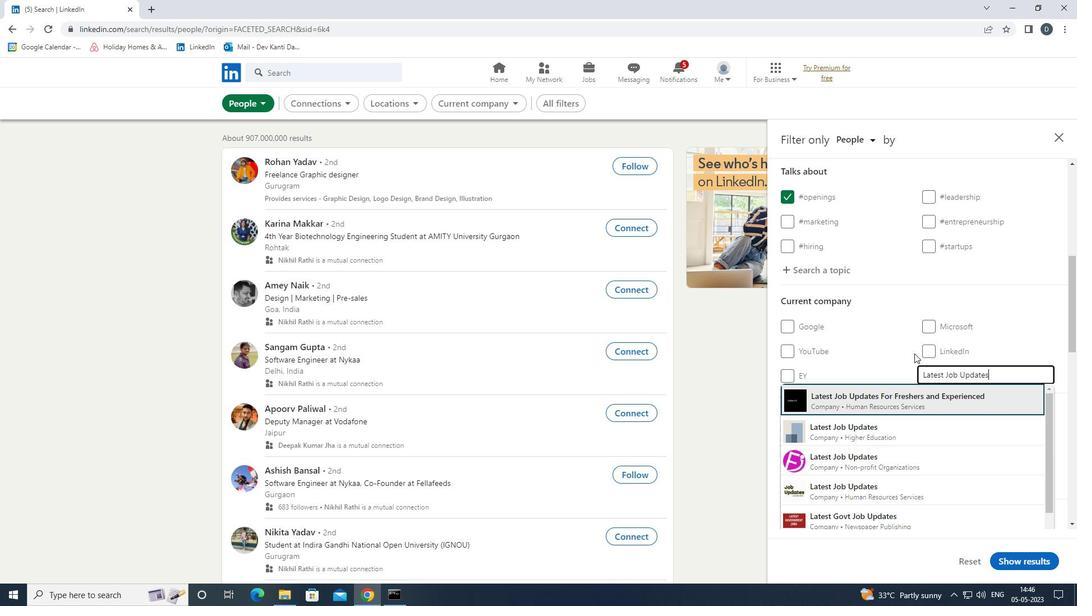 
Action: Mouse moved to (867, 354)
Screenshot: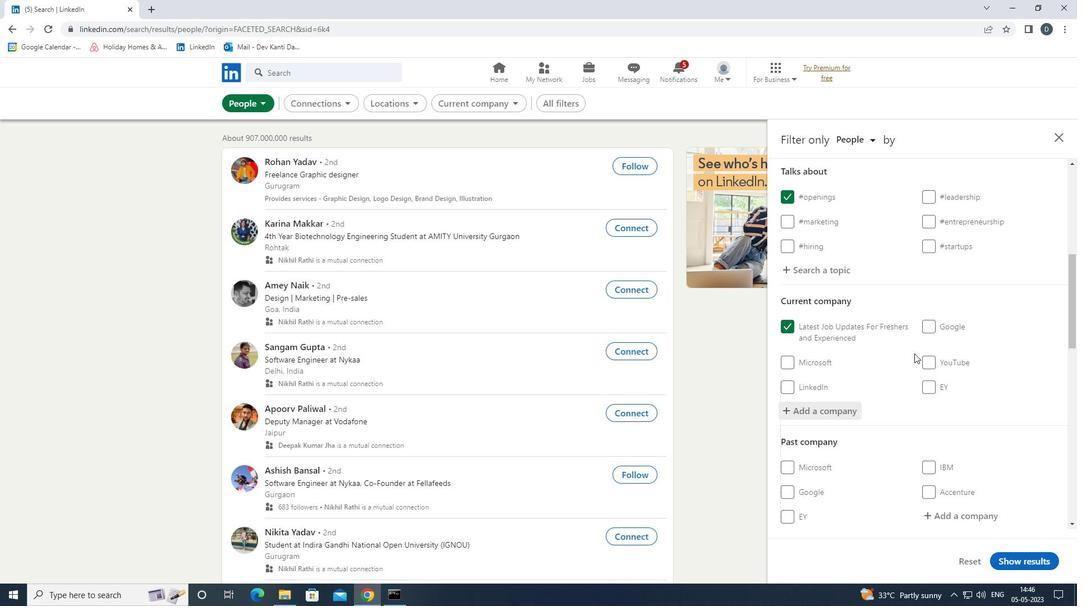
Action: Mouse scrolled (867, 354) with delta (0, 0)
Screenshot: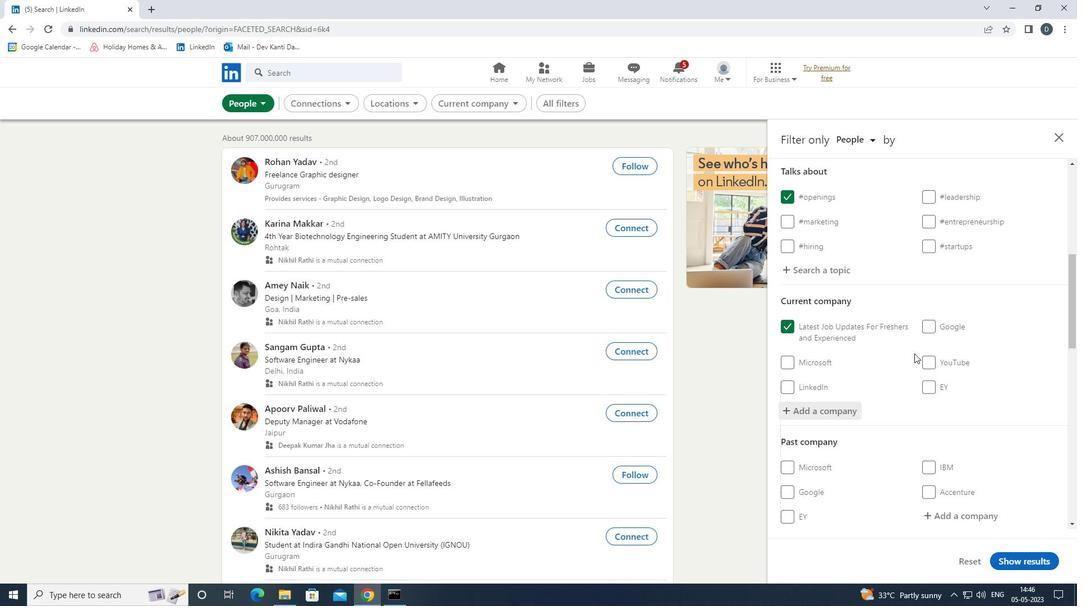 
Action: Mouse scrolled (867, 354) with delta (0, 0)
Screenshot: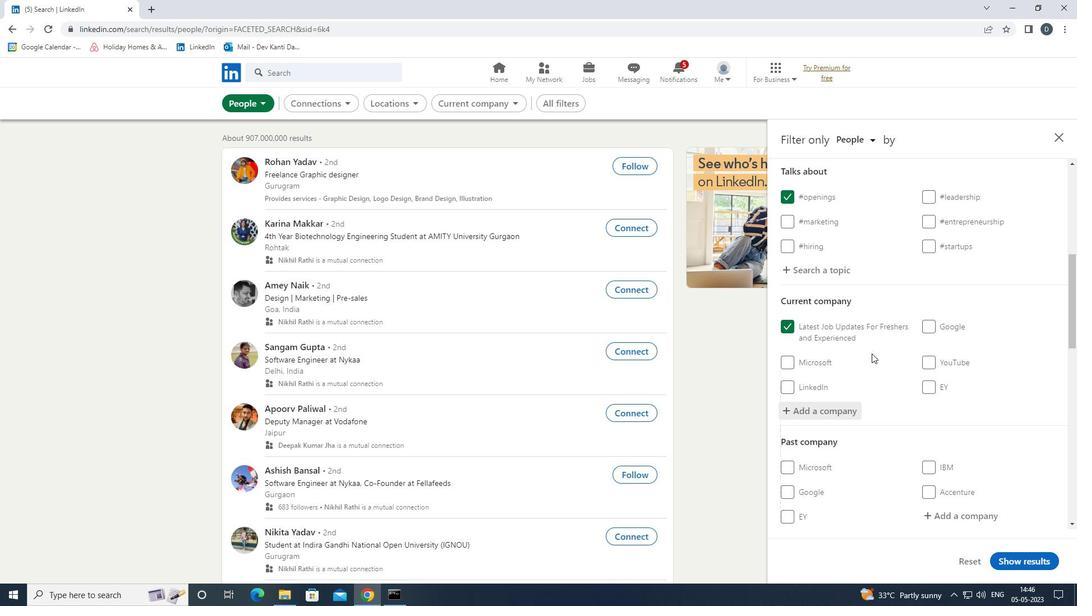 
Action: Mouse moved to (868, 356)
Screenshot: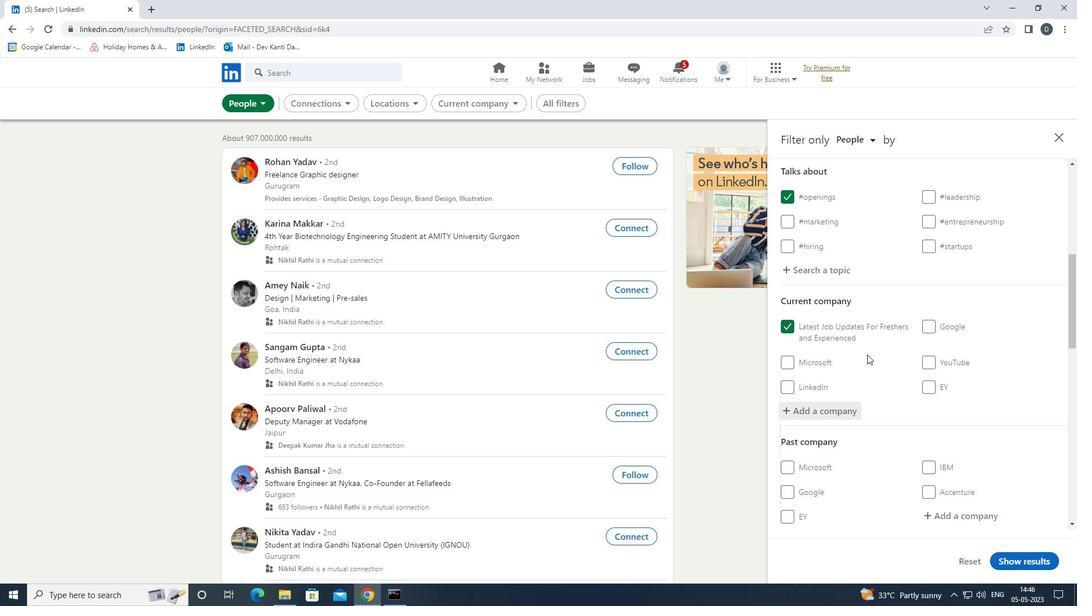 
Action: Mouse scrolled (868, 355) with delta (0, 0)
Screenshot: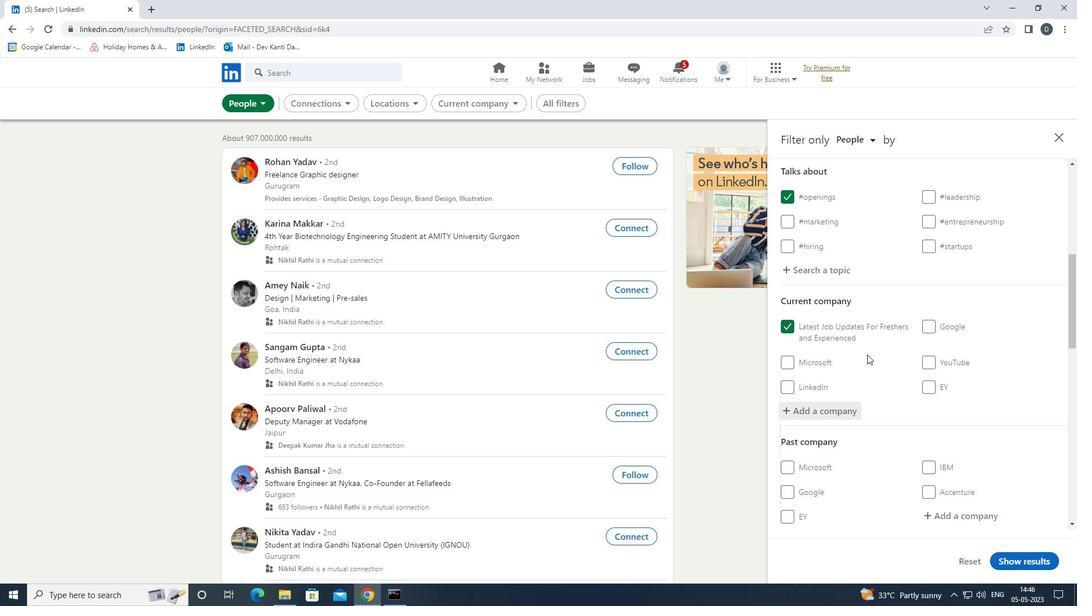 
Action: Mouse moved to (885, 359)
Screenshot: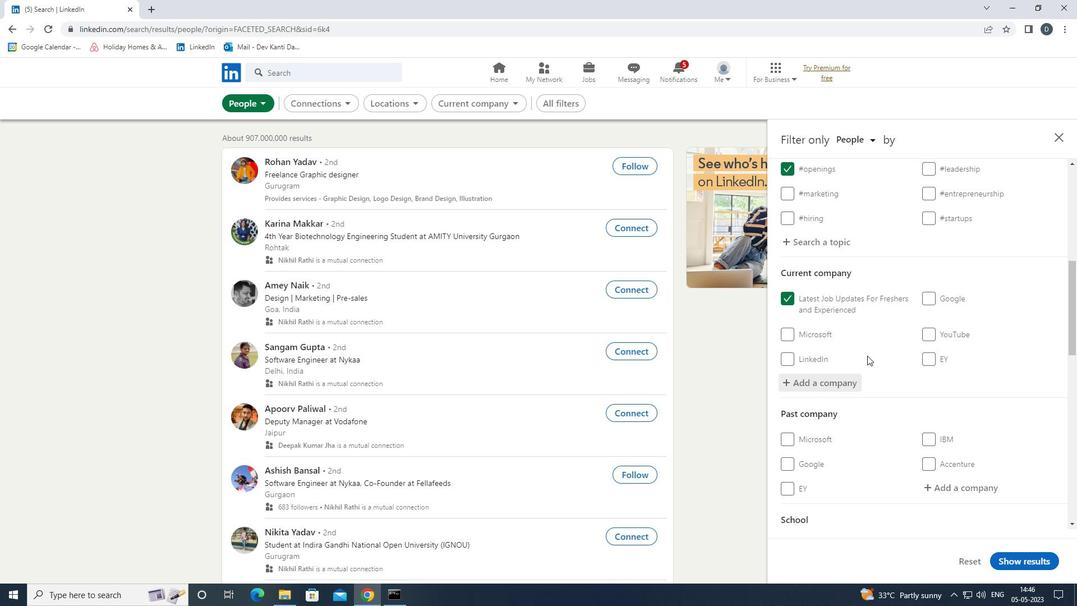 
Action: Mouse scrolled (885, 359) with delta (0, 0)
Screenshot: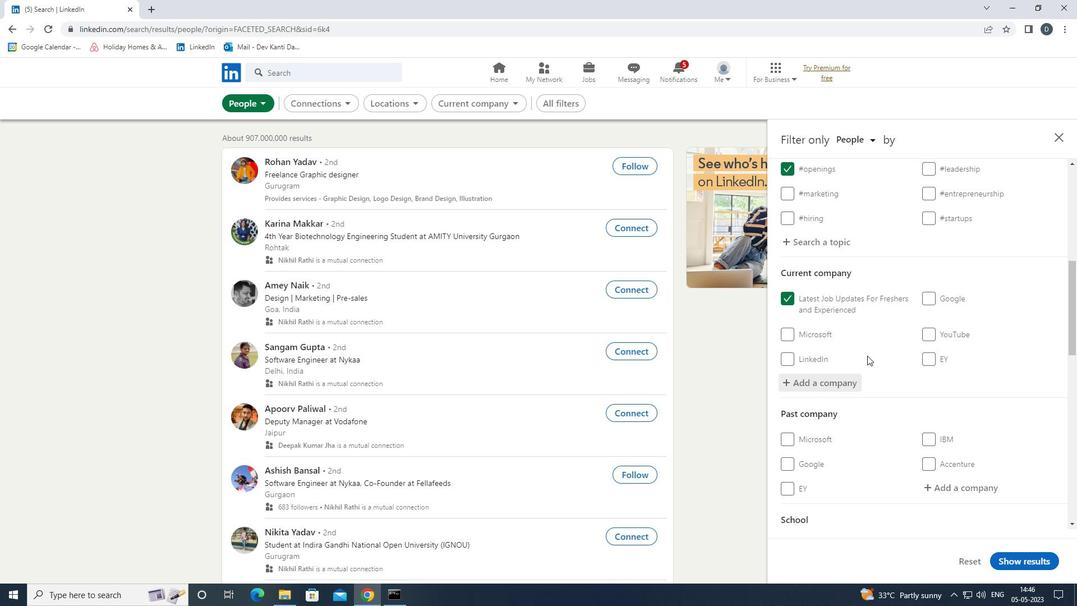 
Action: Mouse moved to (957, 398)
Screenshot: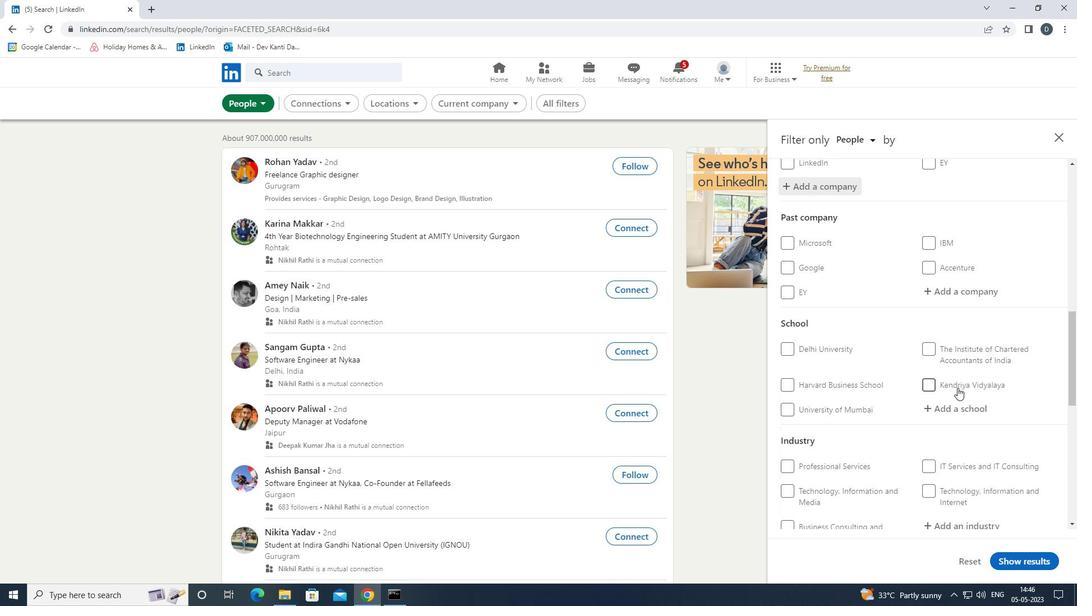 
Action: Mouse pressed left at (957, 398)
Screenshot: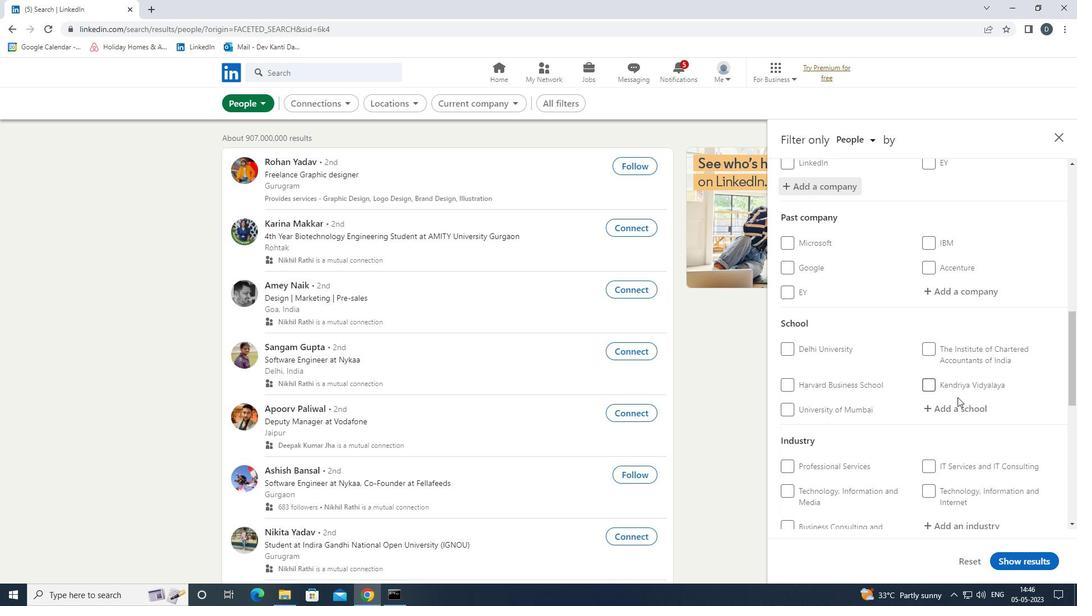 
Action: Mouse moved to (951, 403)
Screenshot: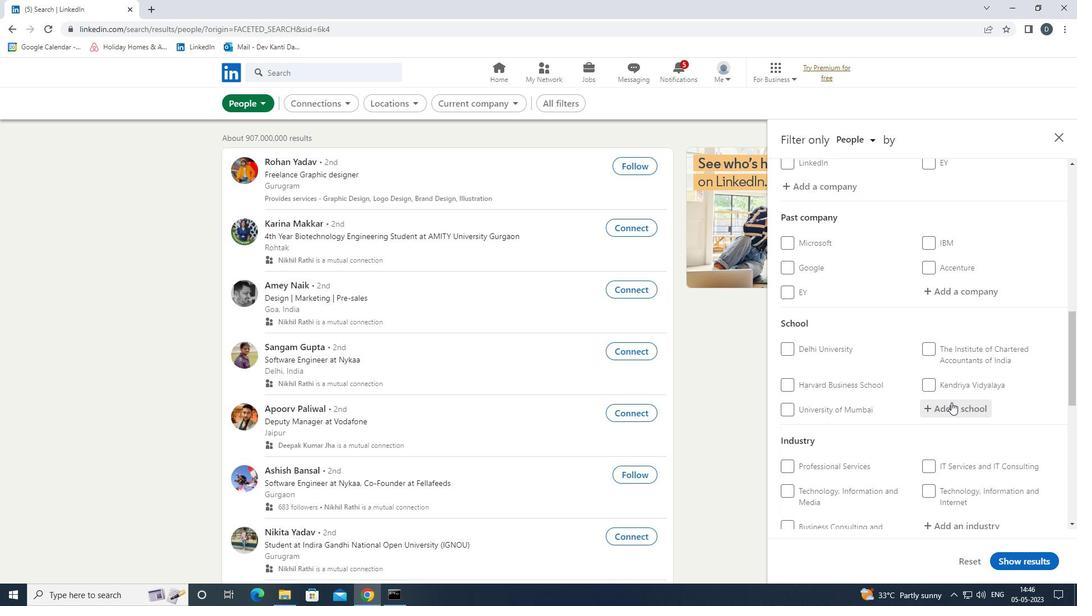 
Action: Mouse pressed left at (951, 403)
Screenshot: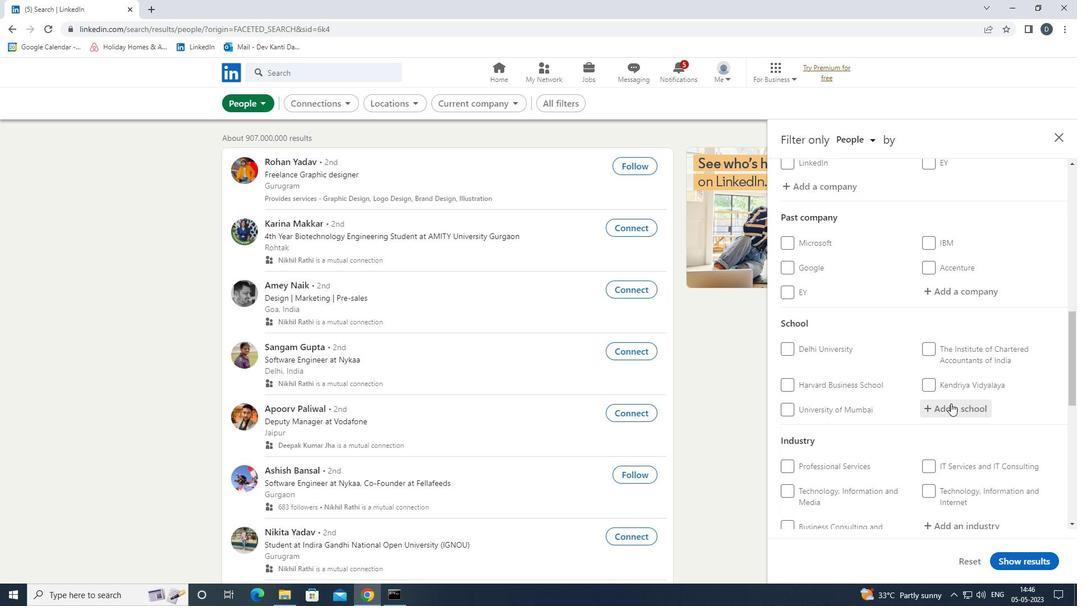 
Action: Key pressed <Key.shift><Key.shift>SHANEY<Key.space><Key.shift>INSTITUTE<Key.space>OF<Key.space><Key.shift>HEALTH<Key.space><Key.shift>SCIENCES<Key.down><Key.enter>
Screenshot: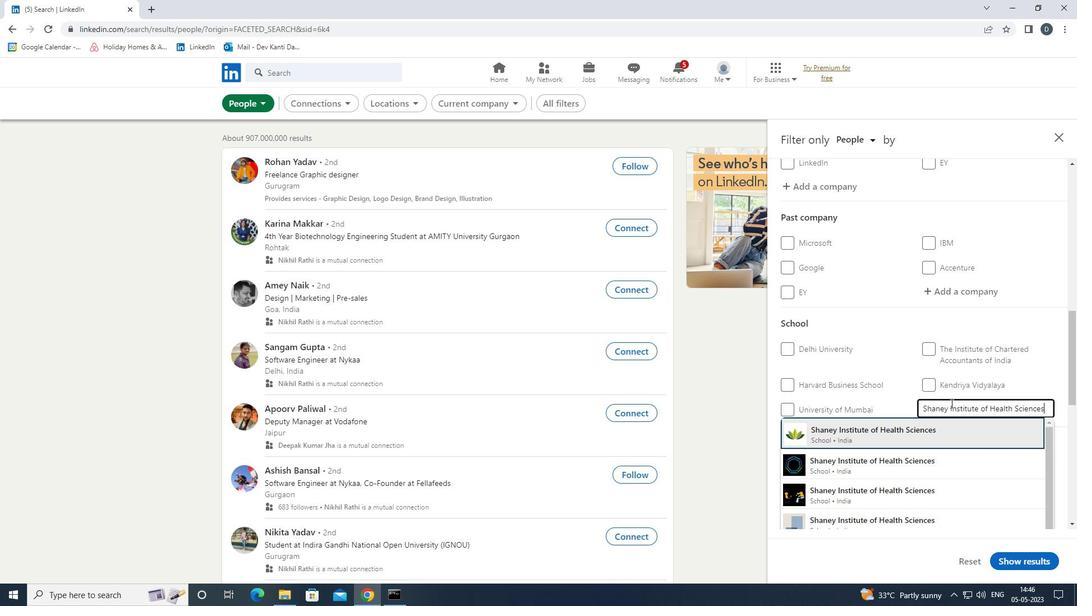 
Action: Mouse scrolled (951, 402) with delta (0, 0)
Screenshot: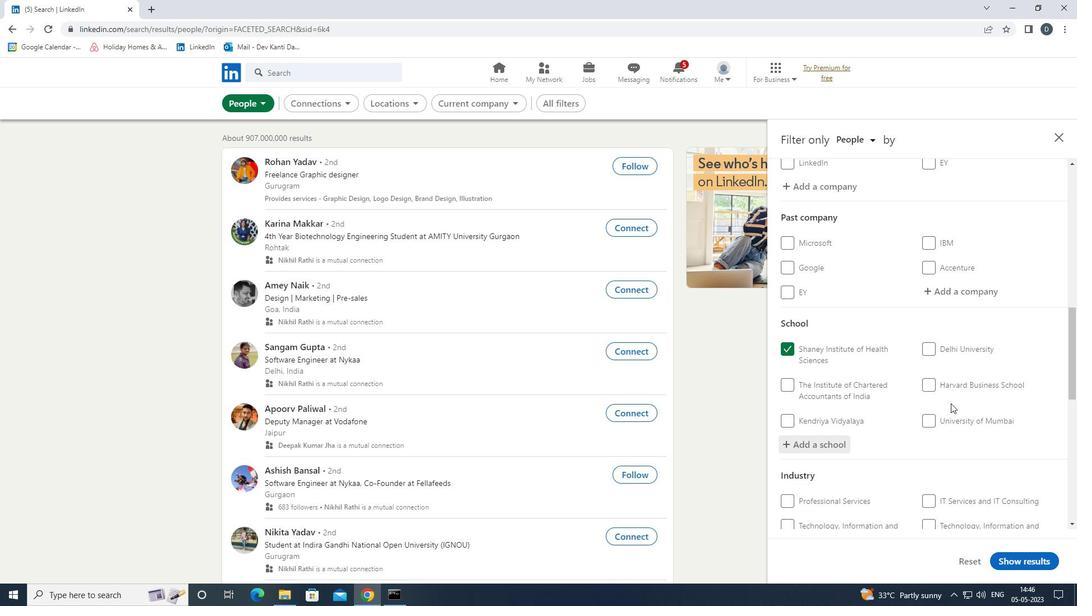 
Action: Mouse scrolled (951, 402) with delta (0, 0)
Screenshot: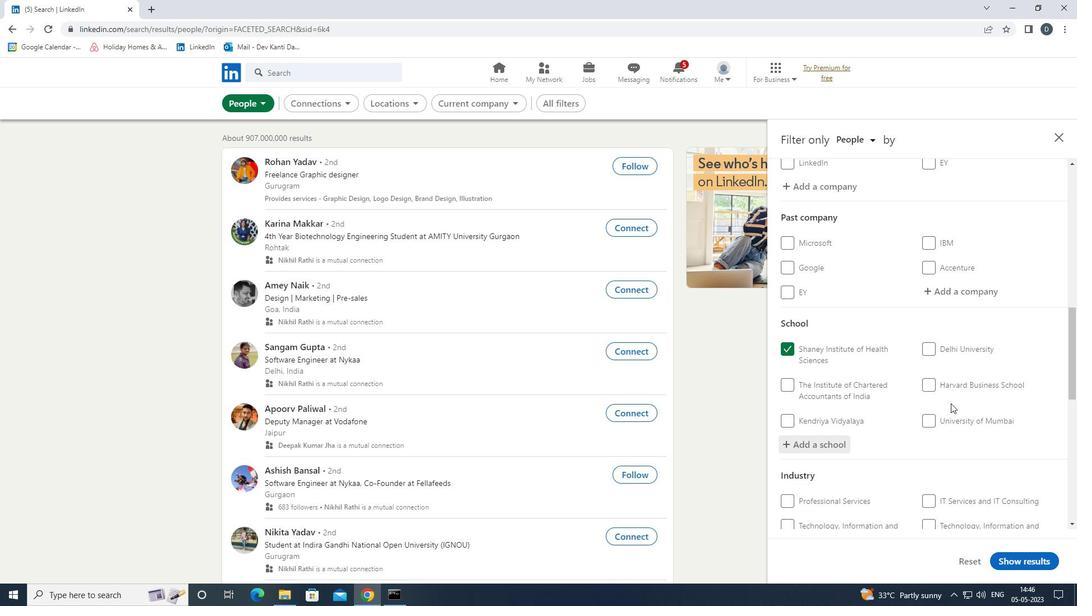 
Action: Mouse scrolled (951, 402) with delta (0, 0)
Screenshot: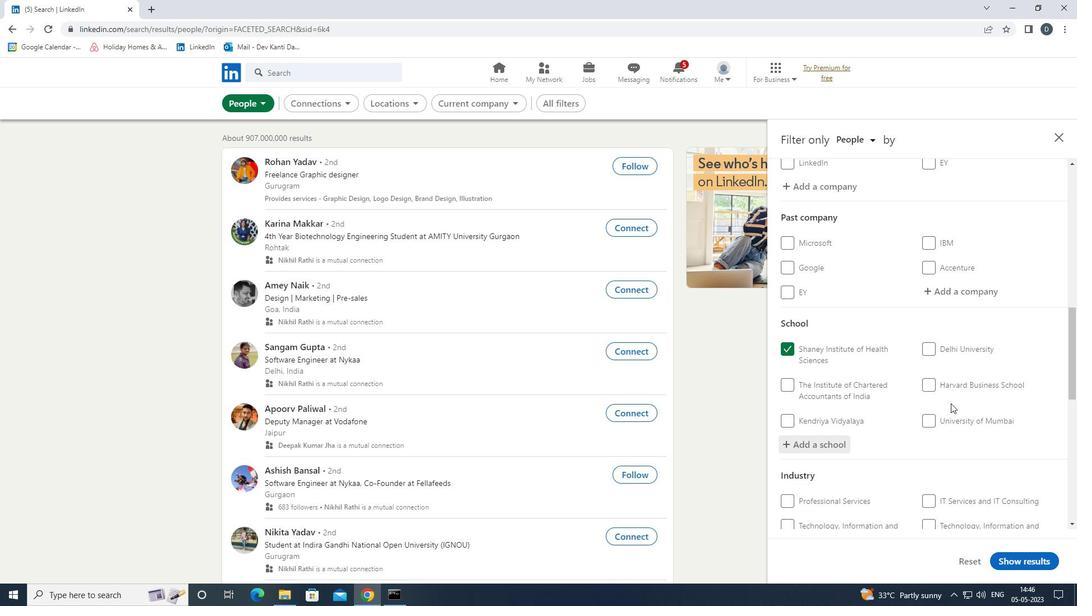 
Action: Mouse moved to (965, 386)
Screenshot: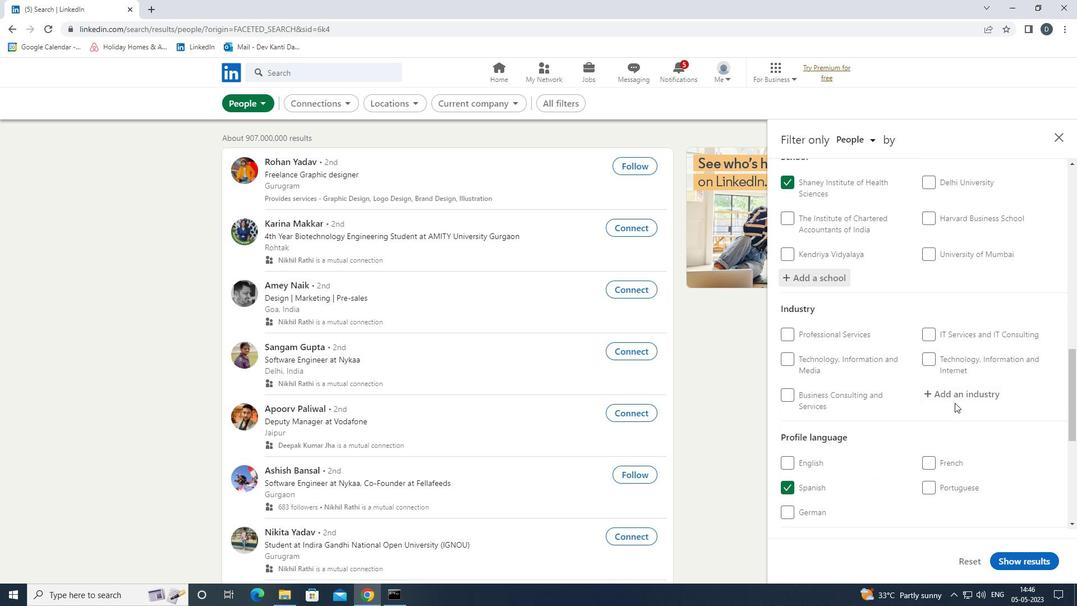 
Action: Mouse pressed left at (965, 386)
Screenshot: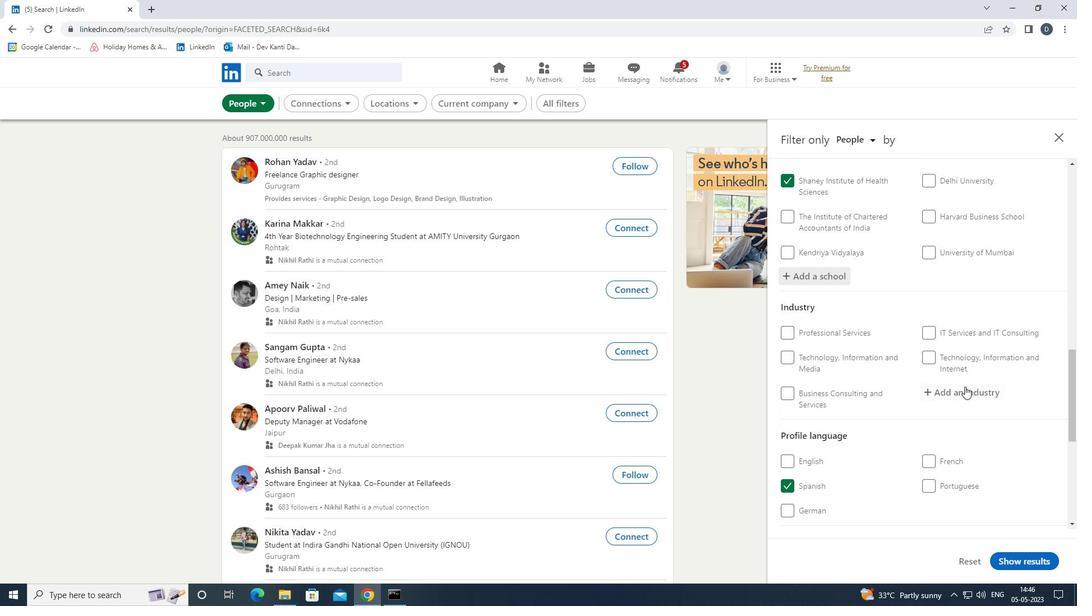 
Action: Key pressed <Key.shift><Key.shift><Key.shift><Key.shift><Key.shift><Key.shift><Key.shift><Key.shift><Key.shift><Key.shift><Key.shift><Key.shift><Key.shift><Key.shift><Key.shift><Key.shift>RETAIL<Key.space><Key.shift><Key.shift><Key.shift><Key.shift>OFFICE<Key.space><Key.shift>SU<Key.down><Key.enter>
Screenshot: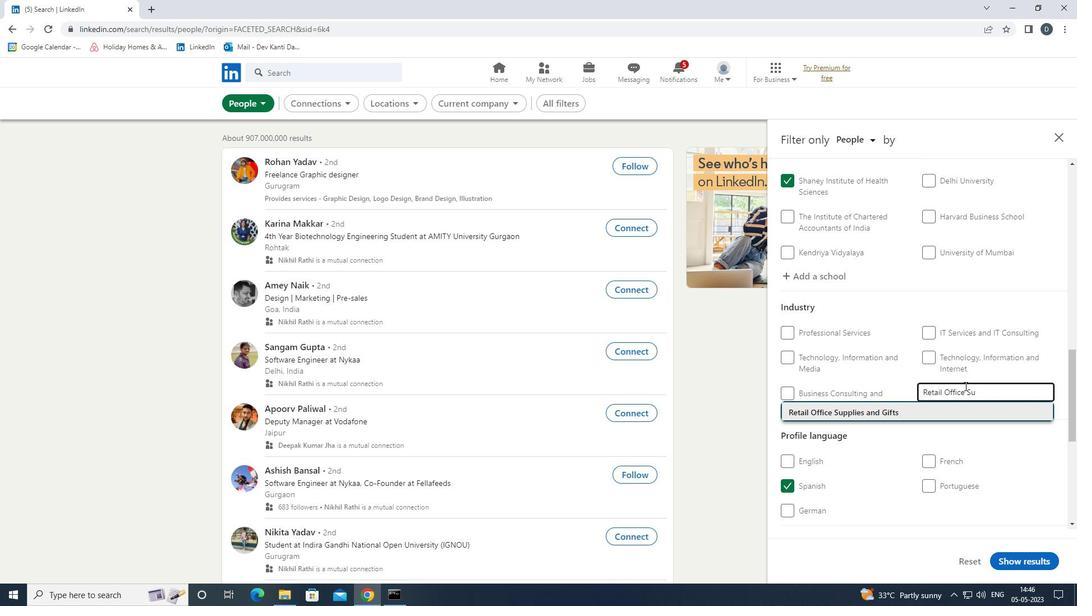 
Action: Mouse scrolled (965, 385) with delta (0, 0)
Screenshot: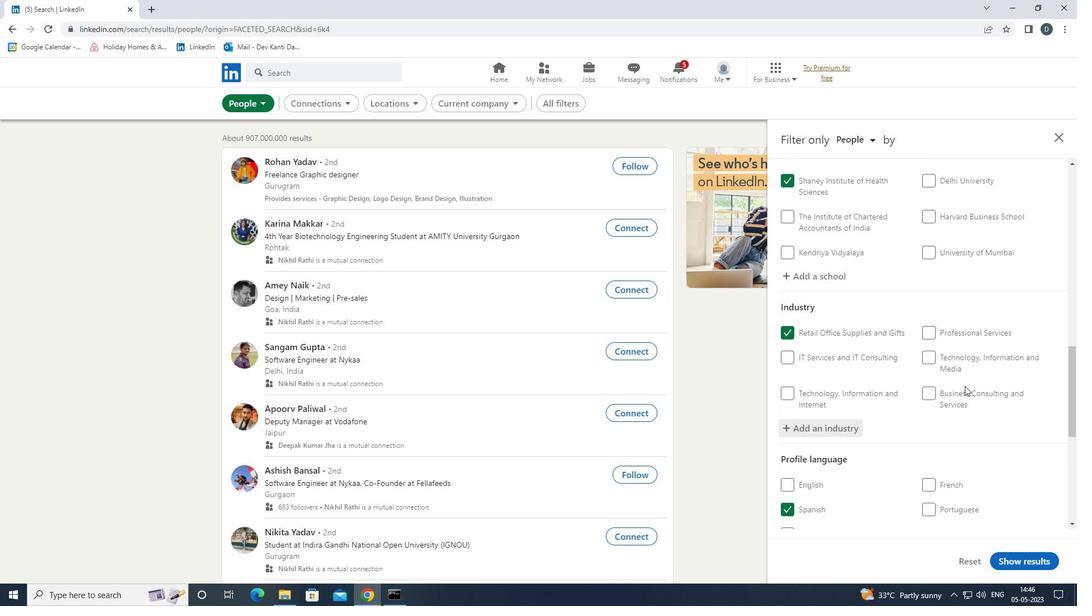 
Action: Mouse scrolled (965, 385) with delta (0, 0)
Screenshot: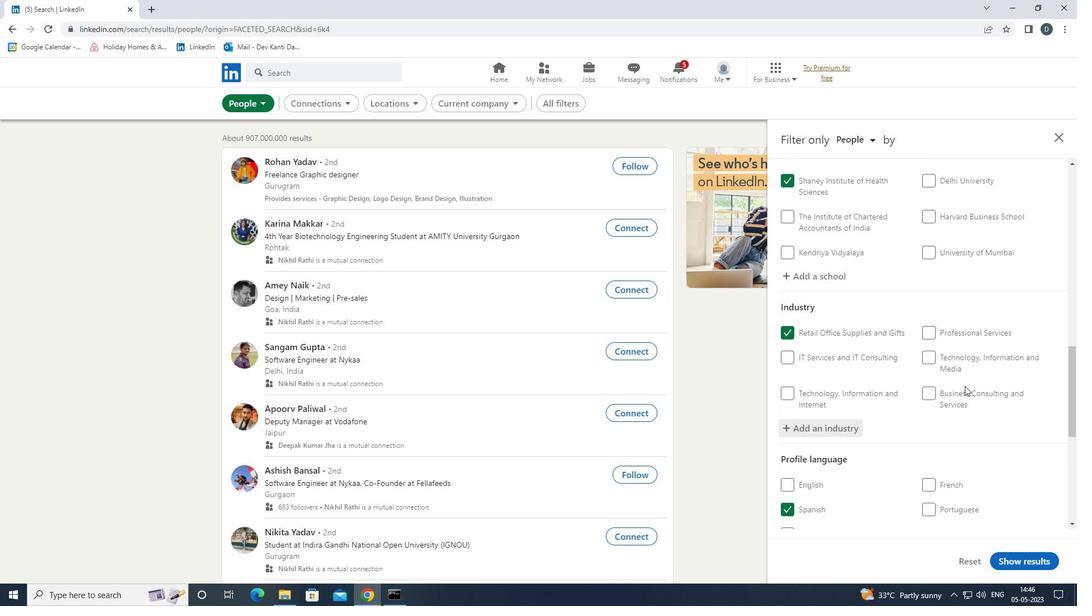 
Action: Mouse scrolled (965, 385) with delta (0, 0)
Screenshot: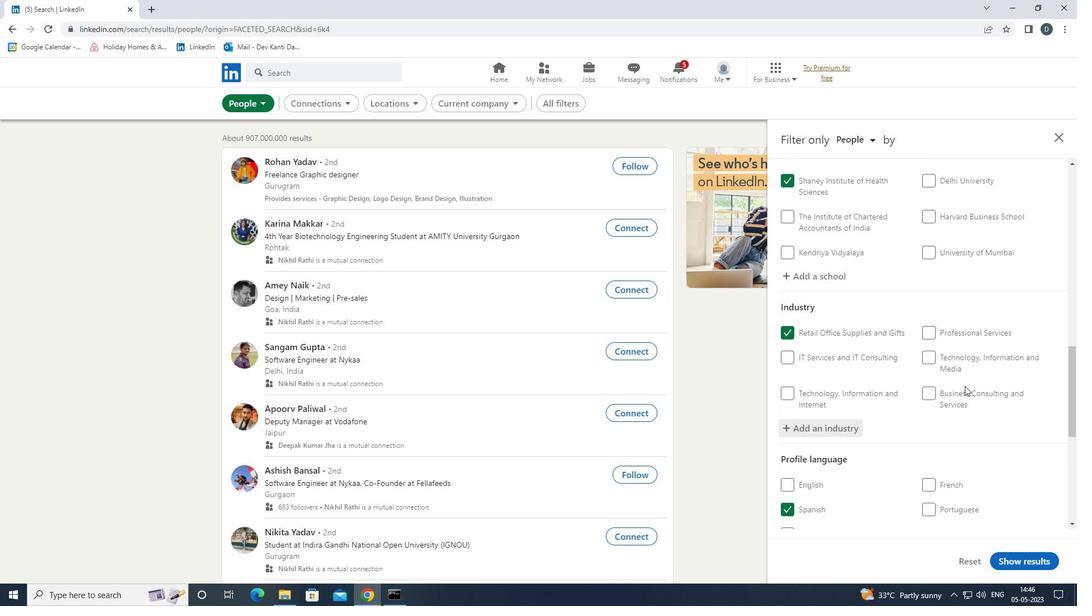 
Action: Mouse moved to (965, 386)
Screenshot: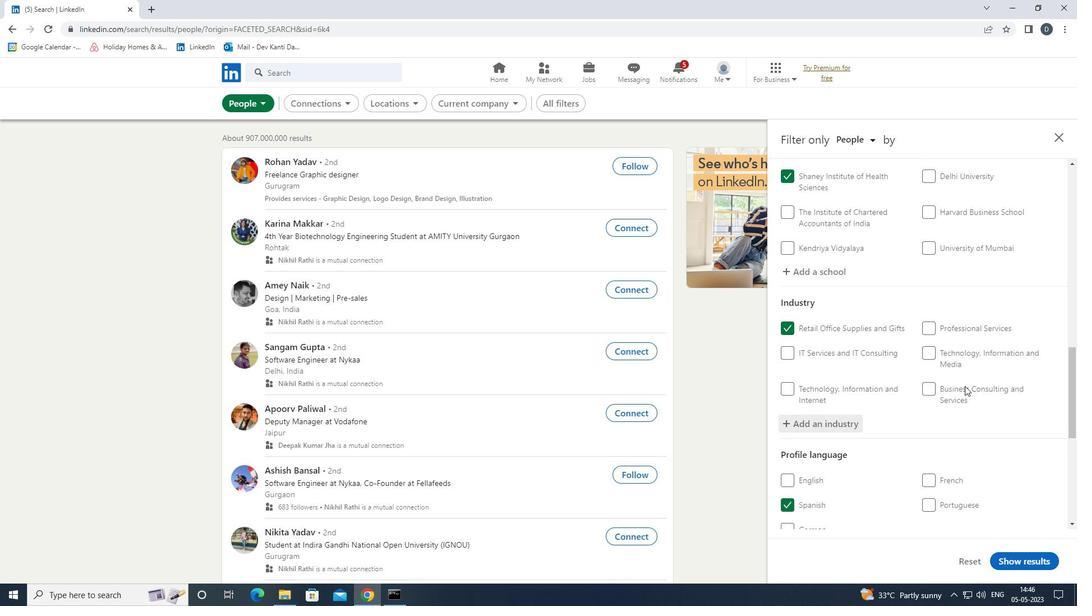 
Action: Mouse scrolled (965, 386) with delta (0, 0)
Screenshot: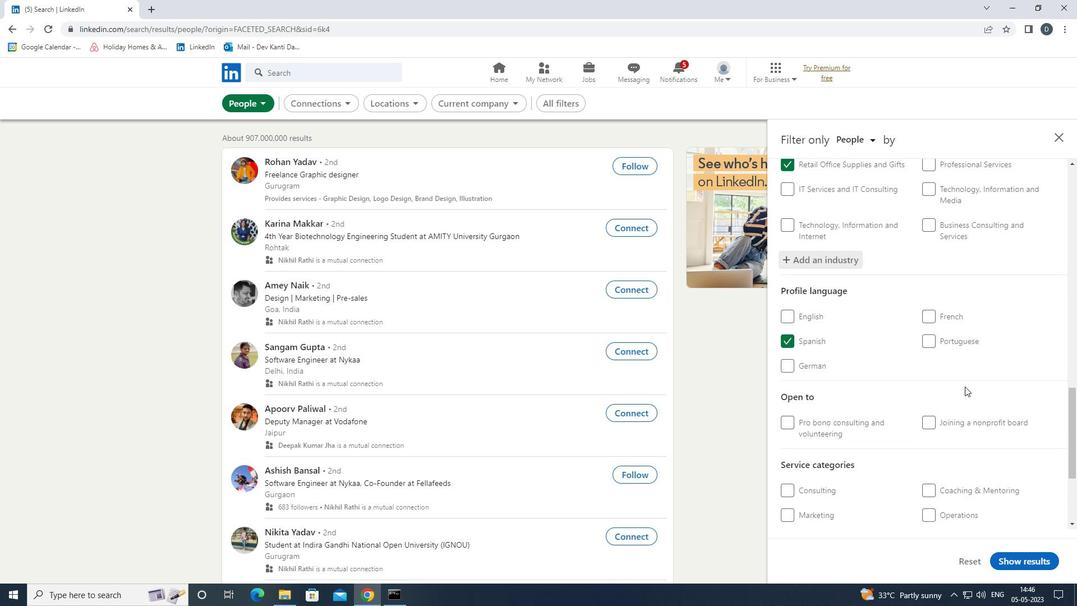 
Action: Mouse scrolled (965, 386) with delta (0, 0)
Screenshot: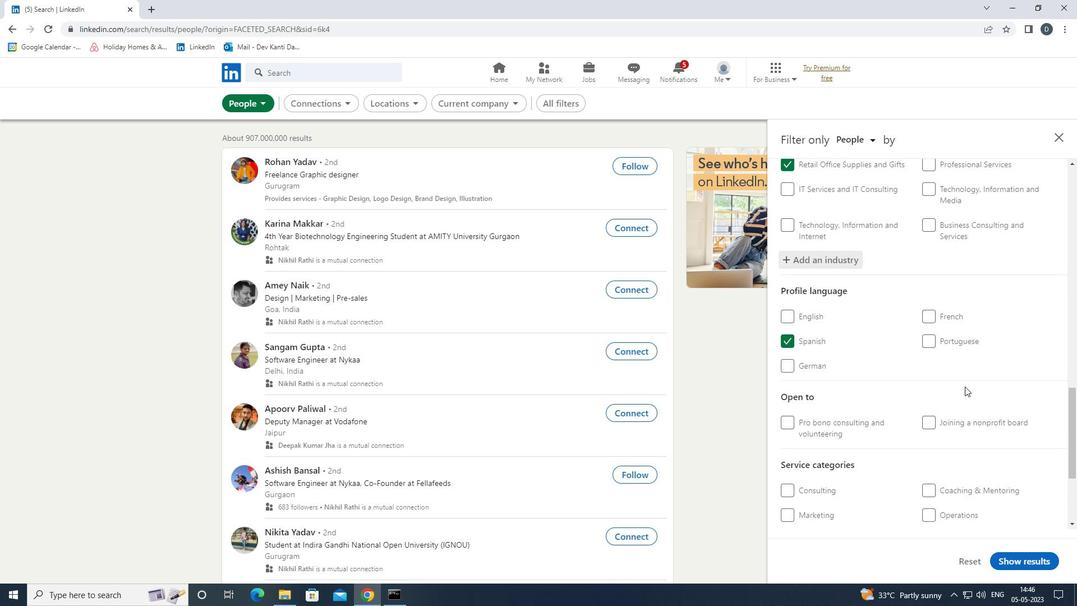 
Action: Mouse moved to (965, 387)
Screenshot: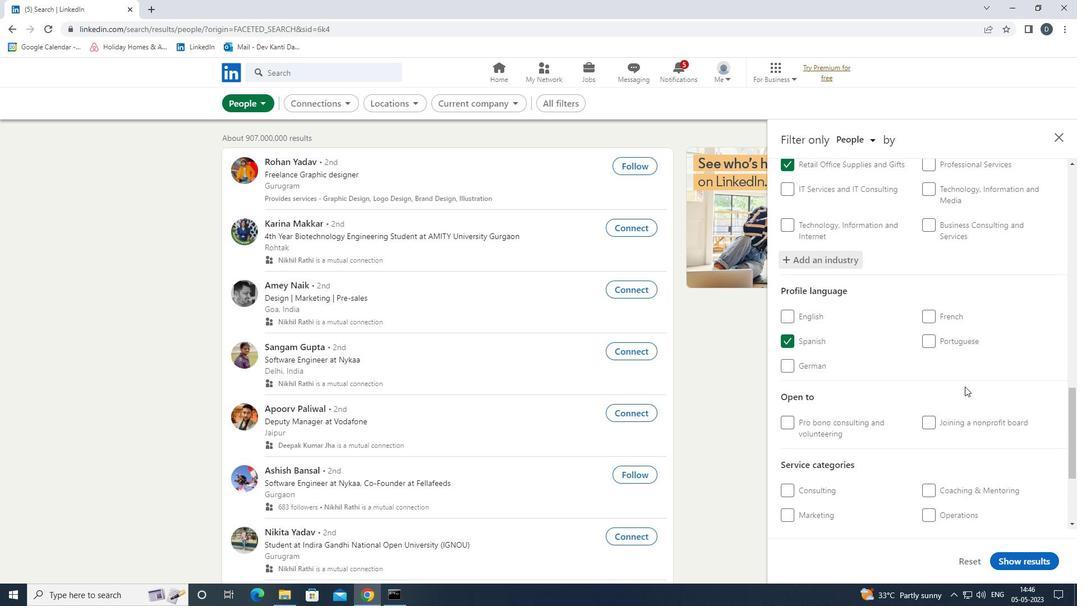 
Action: Mouse scrolled (965, 387) with delta (0, 0)
Screenshot: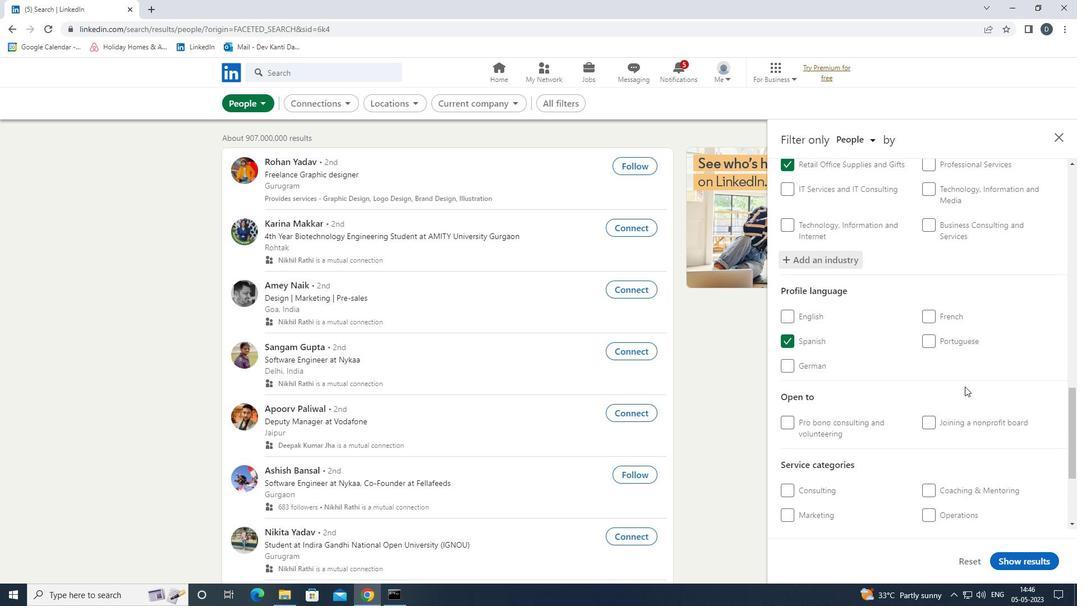 
Action: Mouse moved to (965, 370)
Screenshot: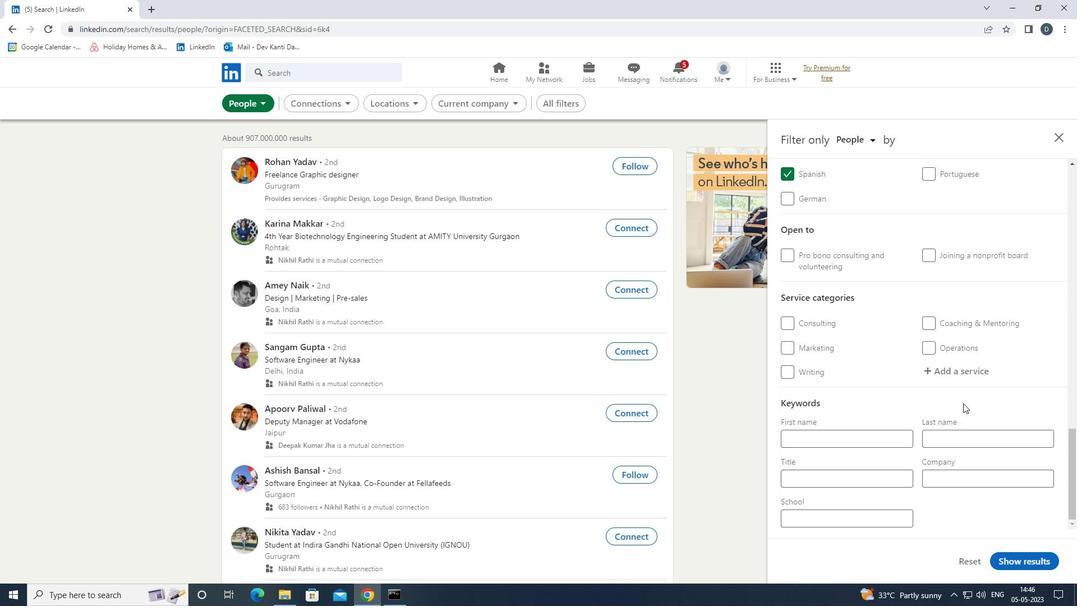 
Action: Mouse pressed left at (965, 370)
Screenshot: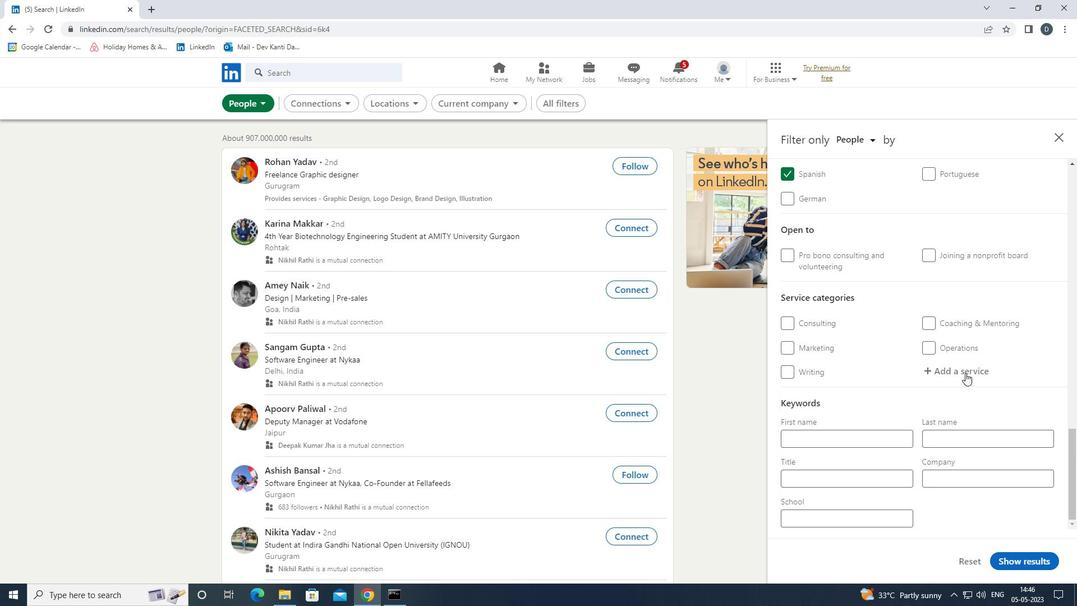 
Action: Mouse moved to (966, 370)
Screenshot: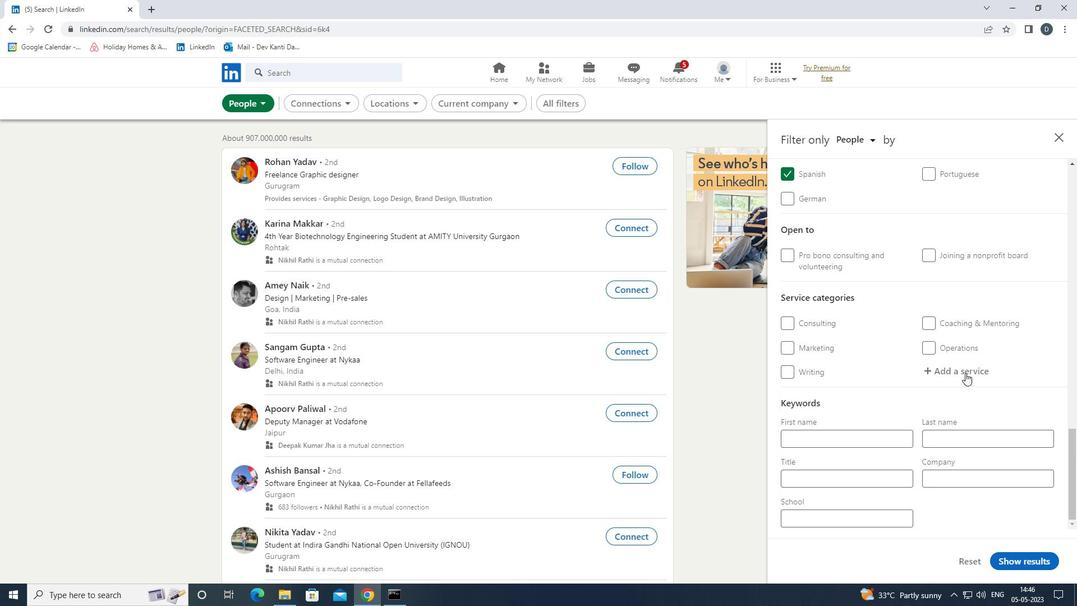 
Action: Key pressed <Key.shift><Key.shift><Key.shift><Key.shift><Key.shift><Key.shift>PROJECT<Key.space><Key.shift><Key.shift><Key.shift>MANAGEMENT<Key.down><Key.enter>
Screenshot: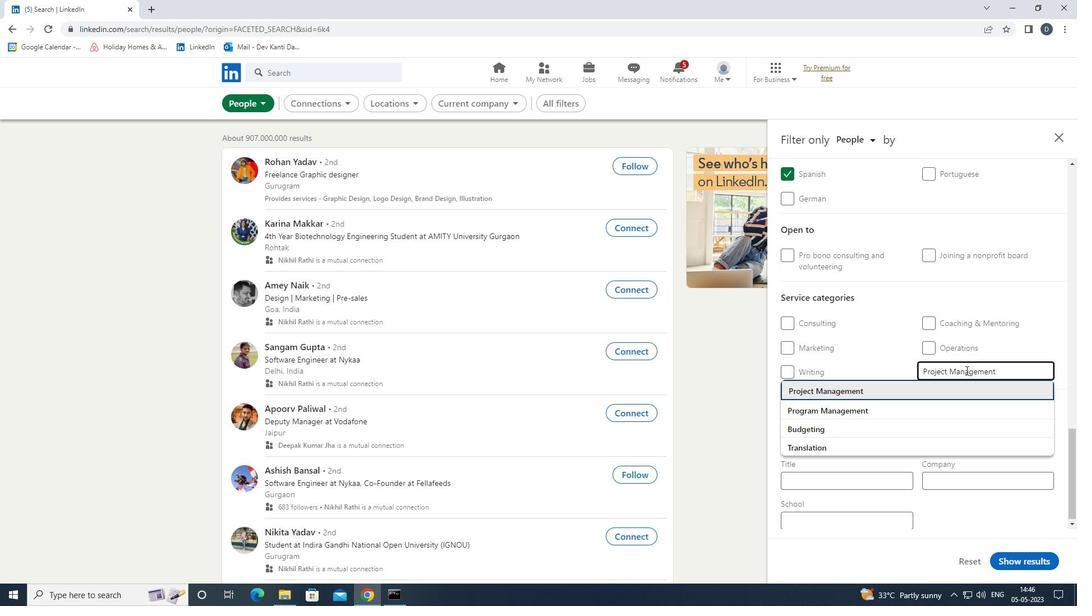 
Action: Mouse scrolled (966, 369) with delta (0, 0)
Screenshot: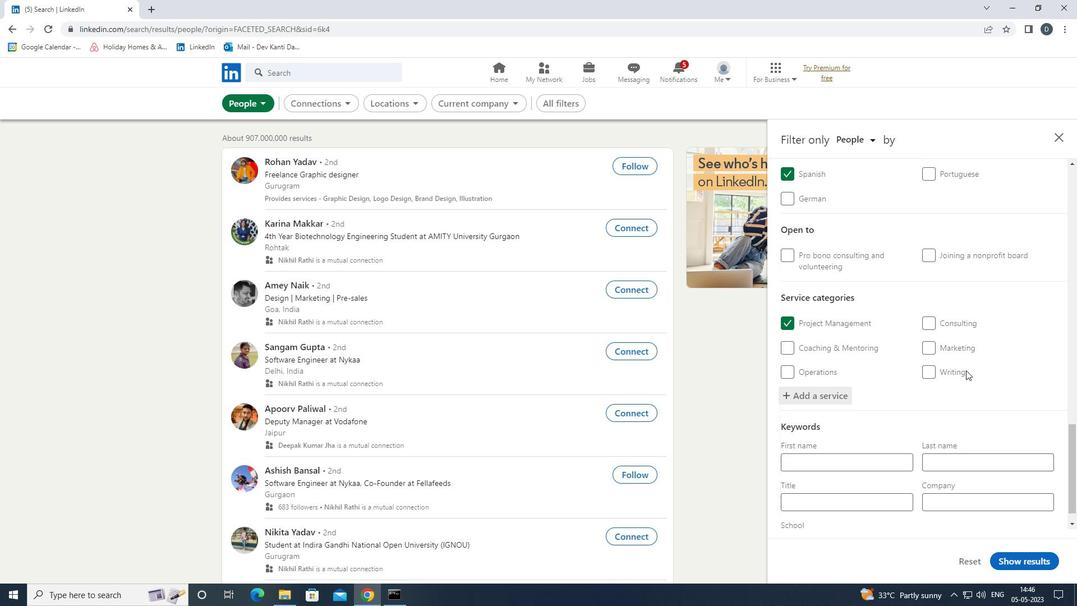 
Action: Mouse moved to (961, 378)
Screenshot: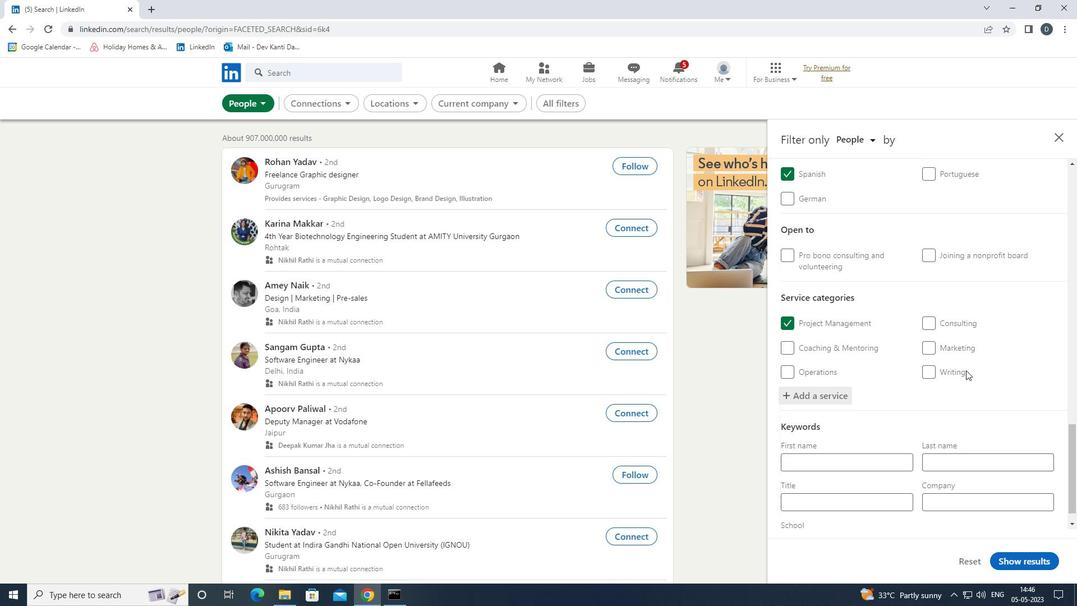 
Action: Mouse scrolled (961, 377) with delta (0, 0)
Screenshot: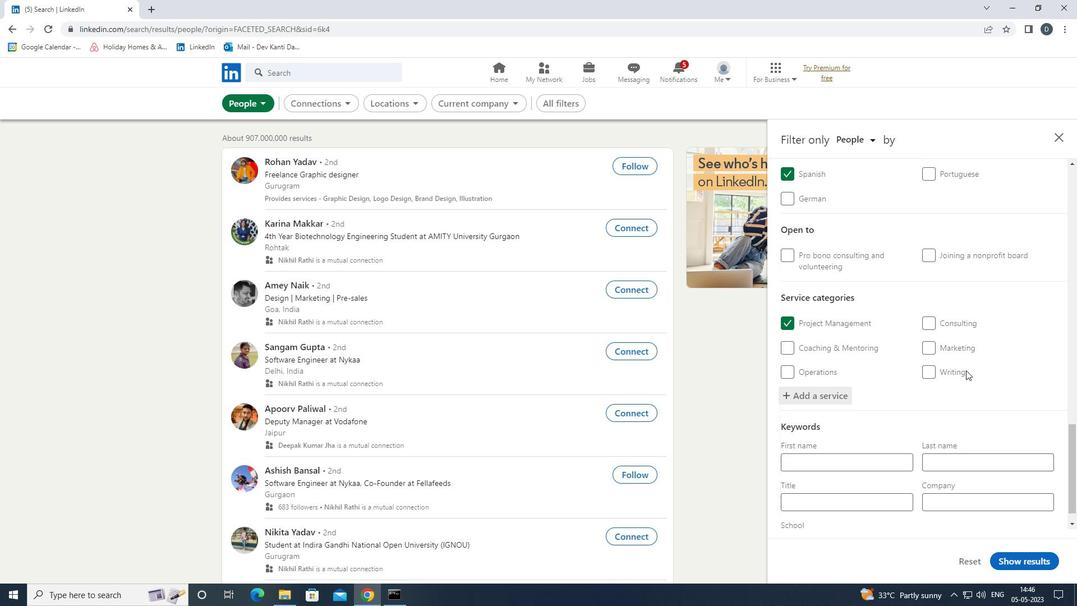 
Action: Mouse moved to (950, 389)
Screenshot: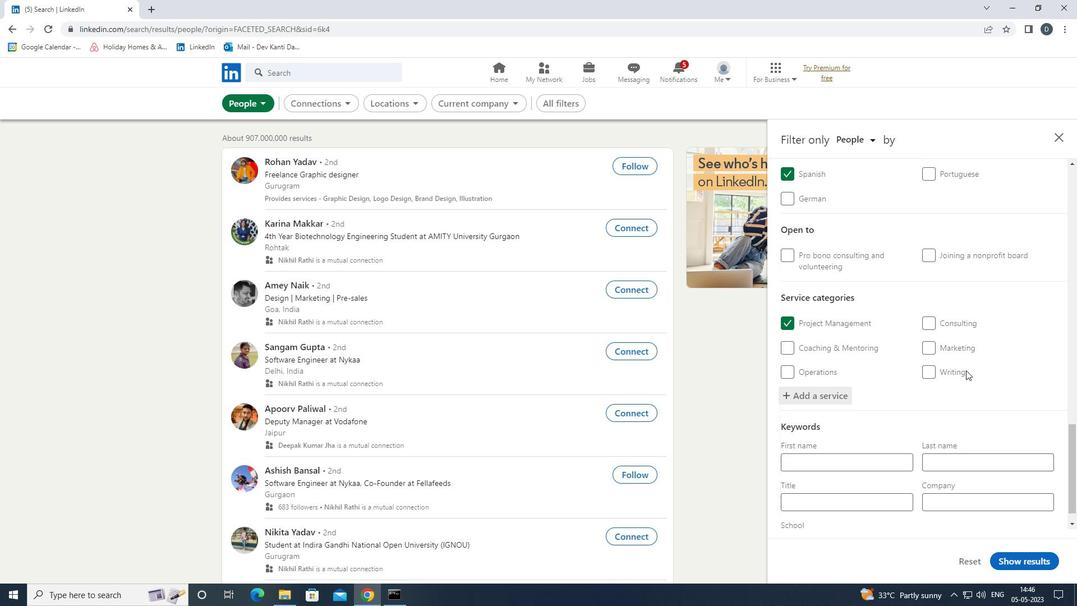 
Action: Mouse scrolled (950, 388) with delta (0, 0)
Screenshot: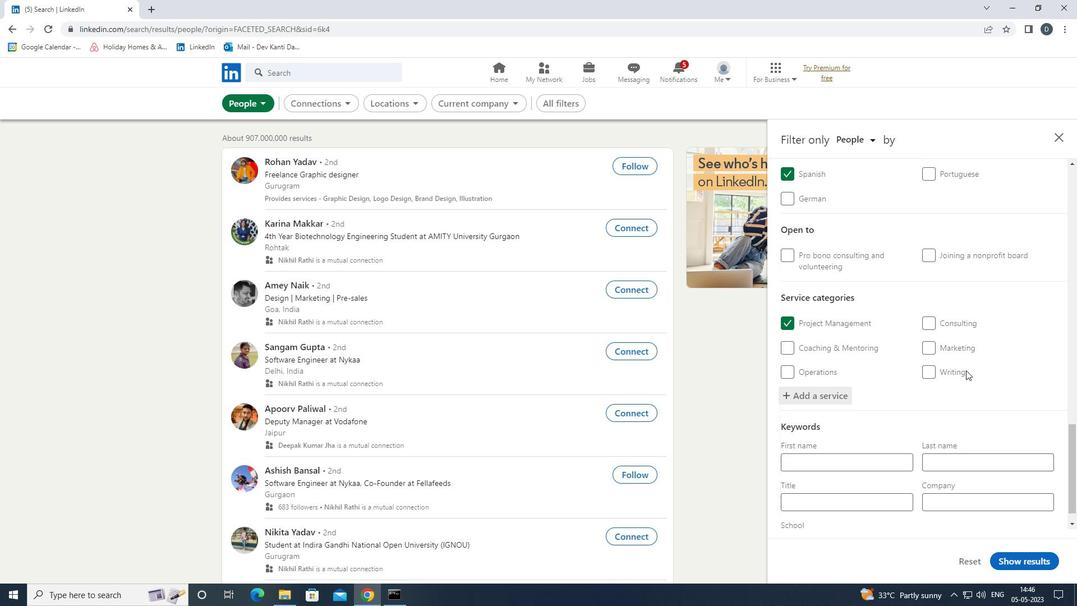 
Action: Mouse moved to (889, 479)
Screenshot: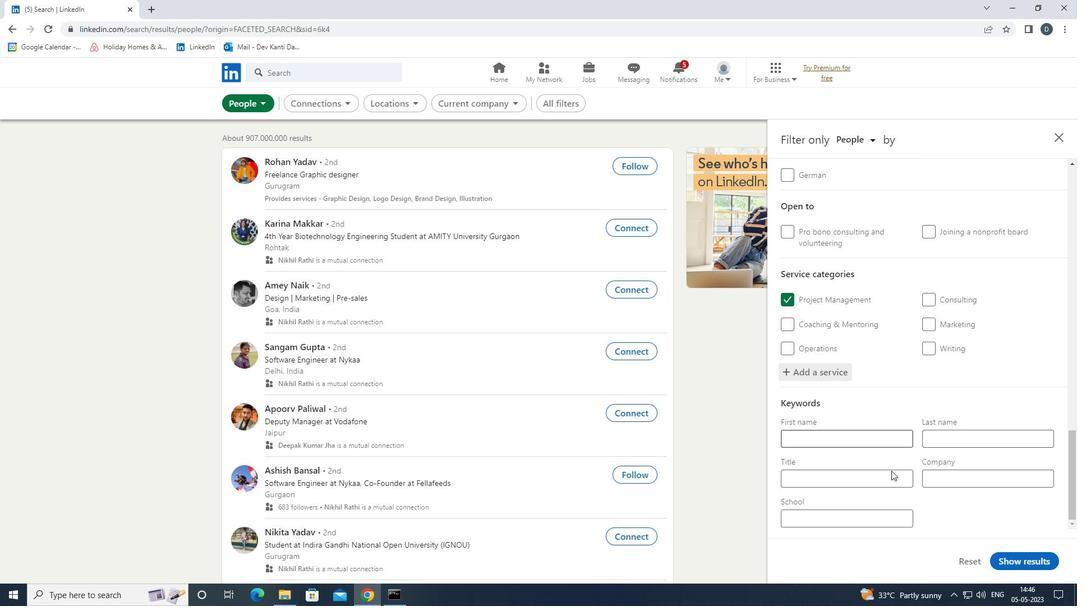 
Action: Mouse pressed left at (889, 479)
Screenshot: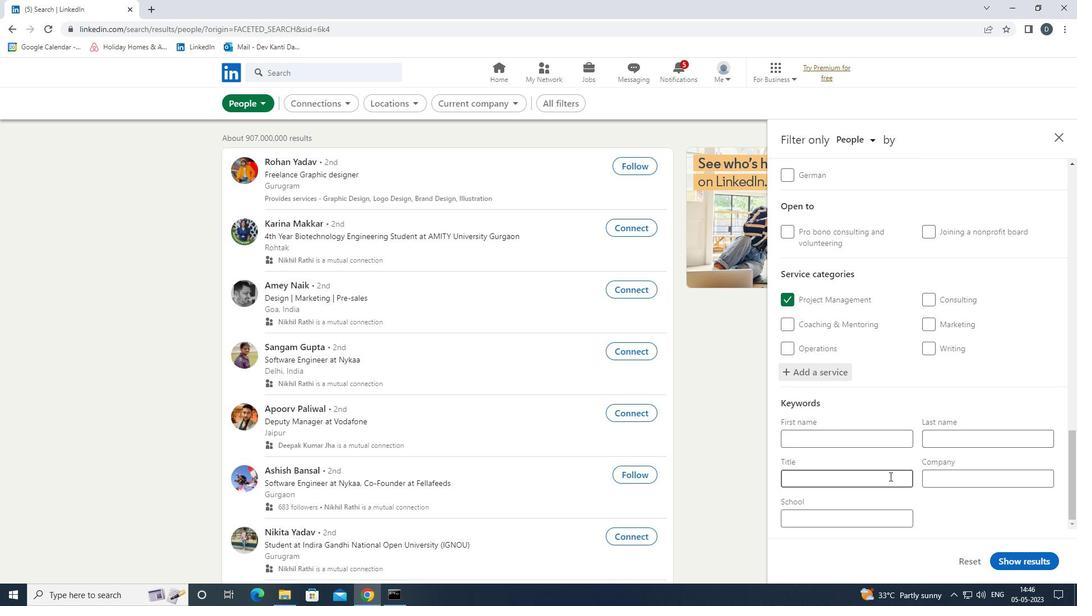
Action: Key pressed <Key.shift><Key.shift><Key.shift><Key.shift><Key.shift><Key.shift><Key.shift><Key.shift><Key.shift><Key.shift>ANIMAL<Key.space><Key.shift>SHELTER<Key.space><Key.shift><Key.shift><Key.shift><Key.shift><Key.shift><Key.shift><Key.shift><Key.shift>BOARD<Key.space><Key.shift>MEMBER
Screenshot: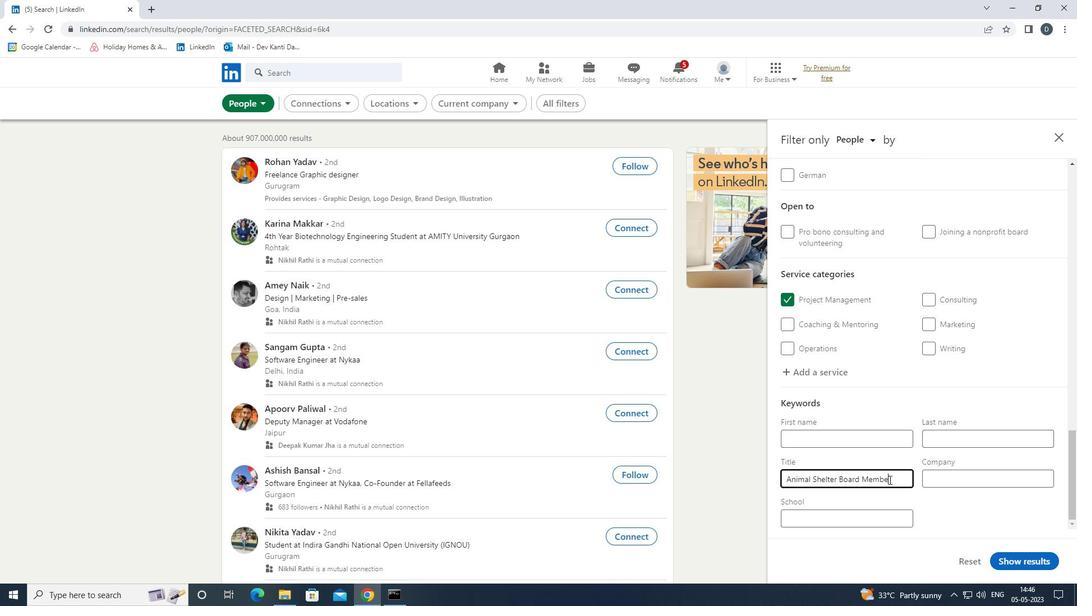 
Action: Mouse moved to (1035, 561)
Screenshot: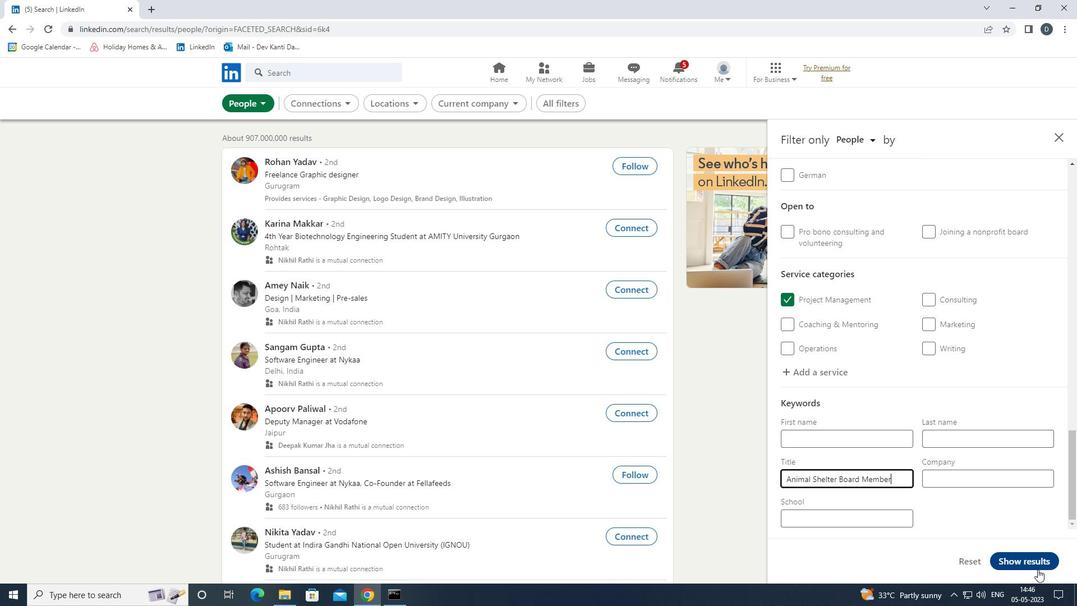 
Action: Mouse pressed left at (1035, 561)
Screenshot: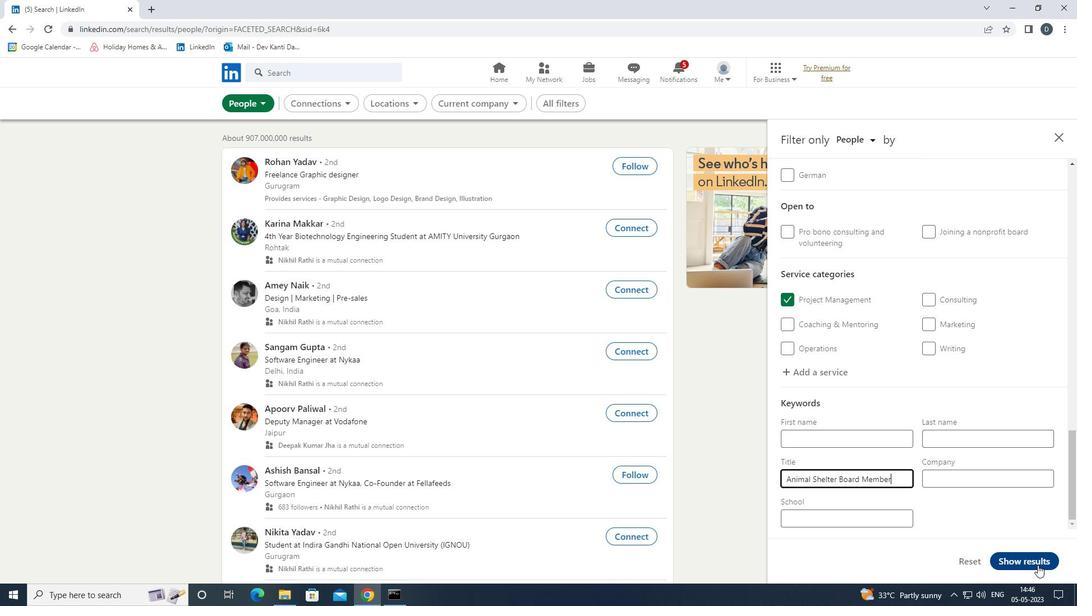 
Action: Mouse moved to (993, 465)
Screenshot: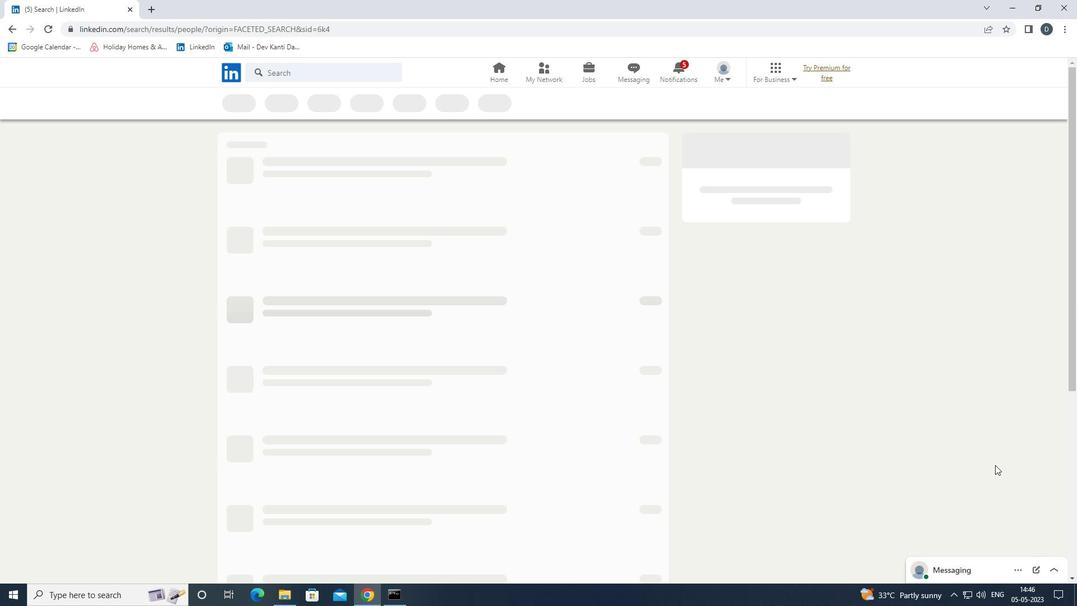 
